 Task: Change  the formatting of the data to Which is Less than 10, In conditional formating, put the option 'Light Red Fill with Drak Red Text. 'add another formatting option Format As Table, insert the option Blue Table style Light 9 In the sheet   Promote Sales log   book
Action: Mouse moved to (170, 95)
Screenshot: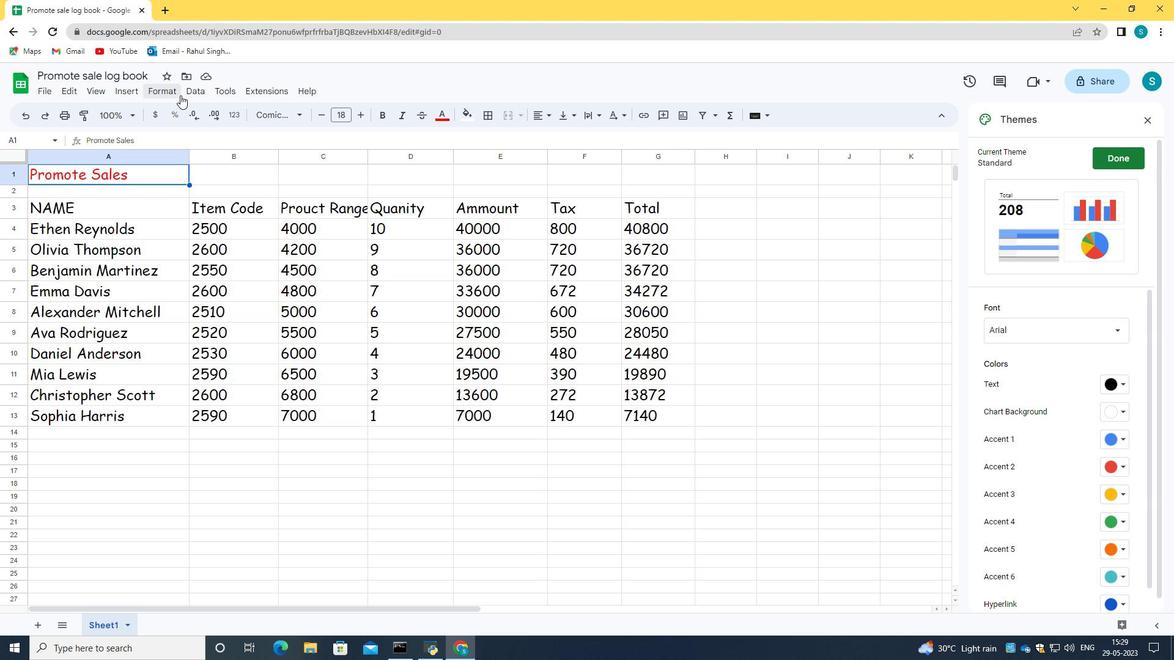 
Action: Mouse pressed left at (170, 95)
Screenshot: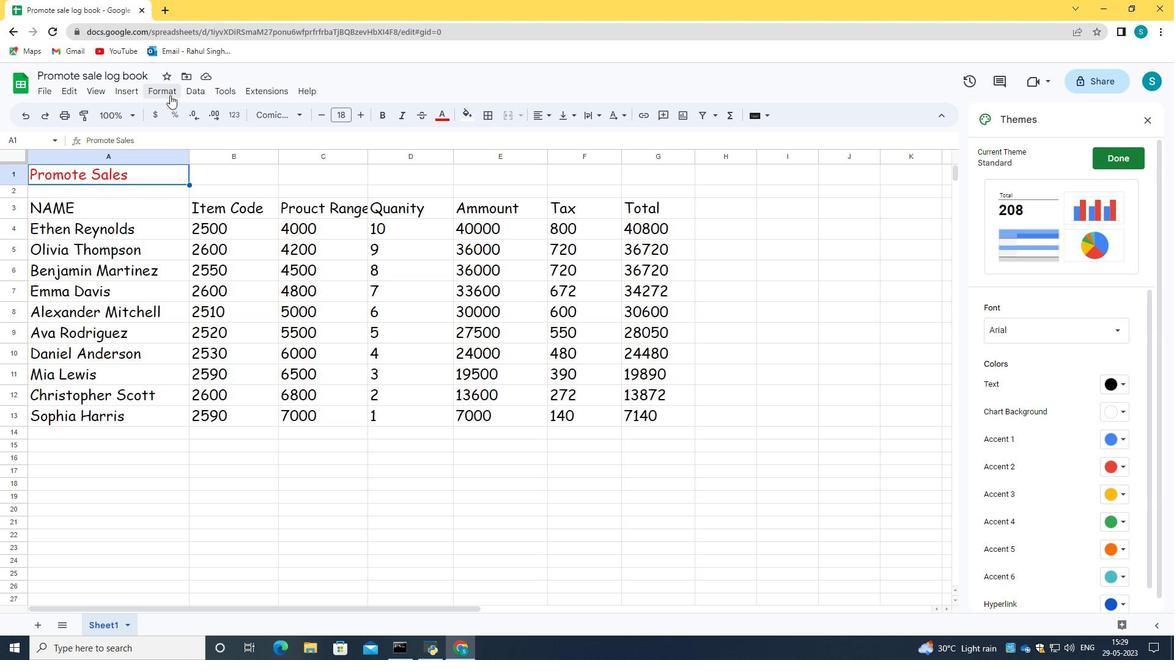 
Action: Mouse moved to (382, 136)
Screenshot: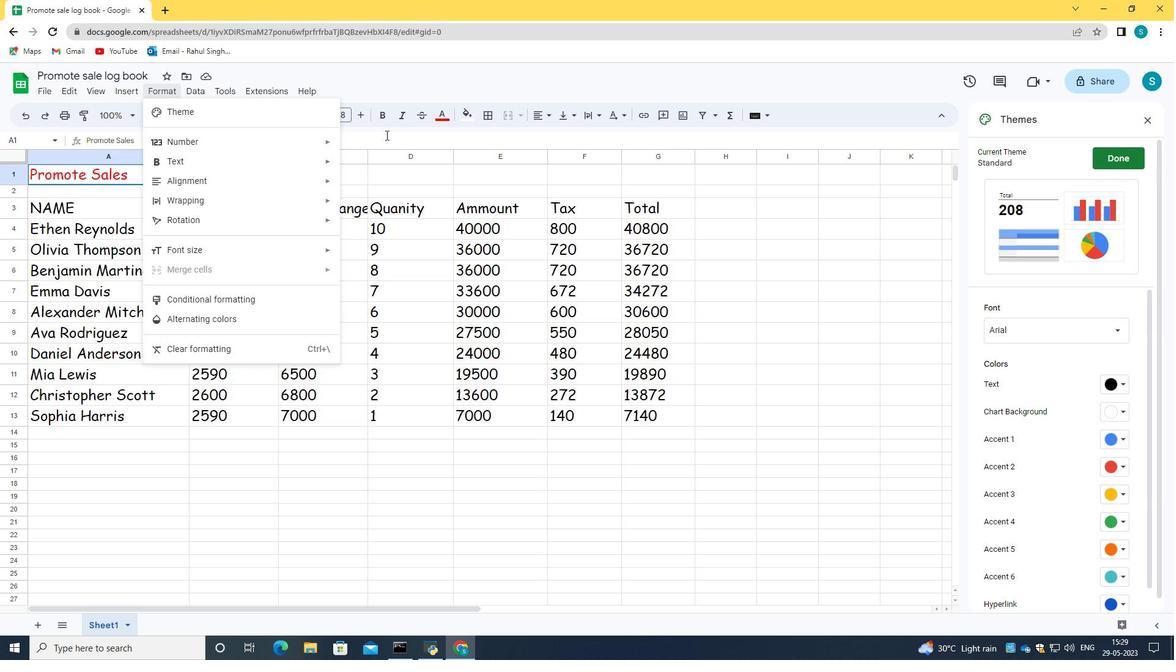 
Action: Mouse pressed left at (382, 136)
Screenshot: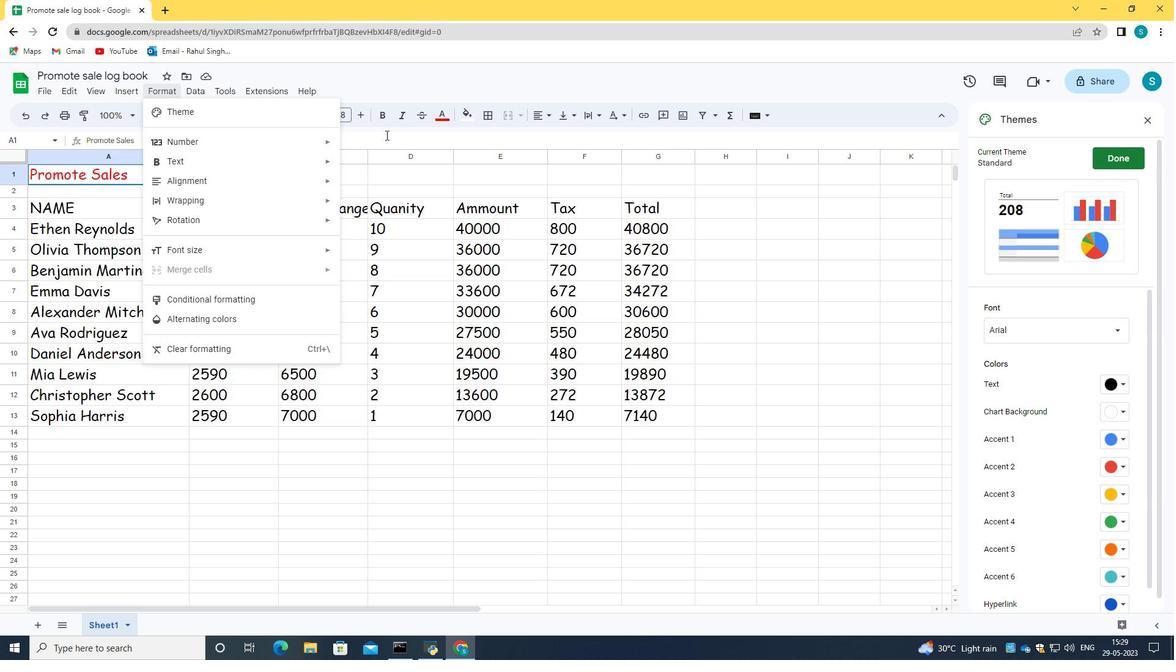 
Action: Mouse moved to (29, 171)
Screenshot: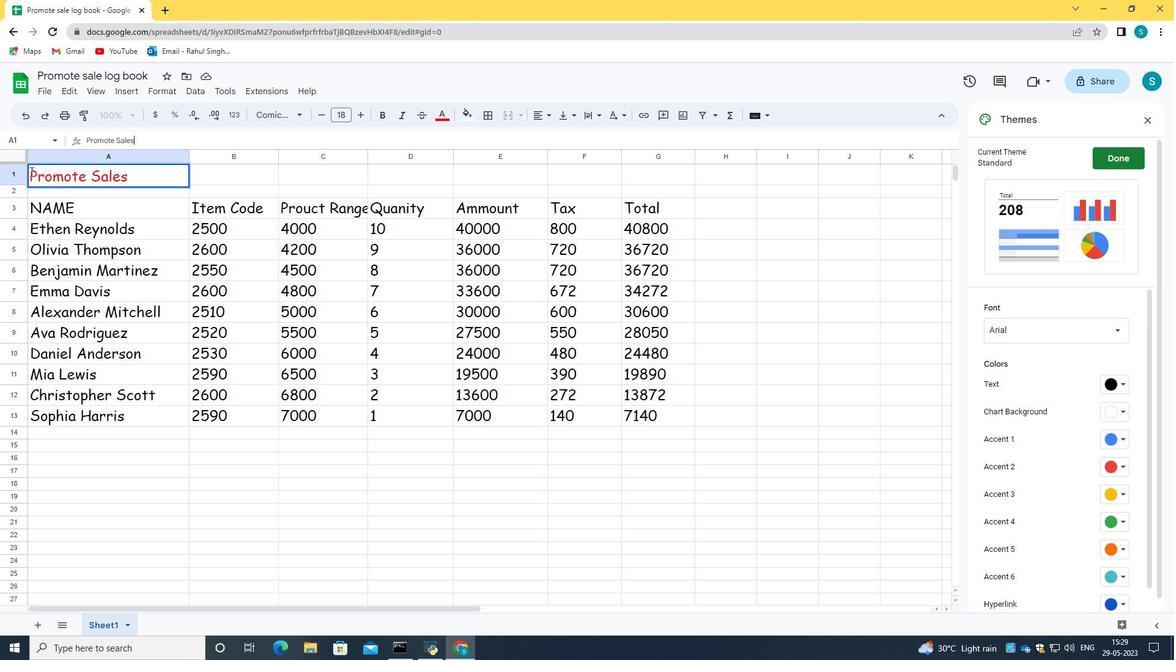 
Action: Mouse pressed left at (29, 171)
Screenshot: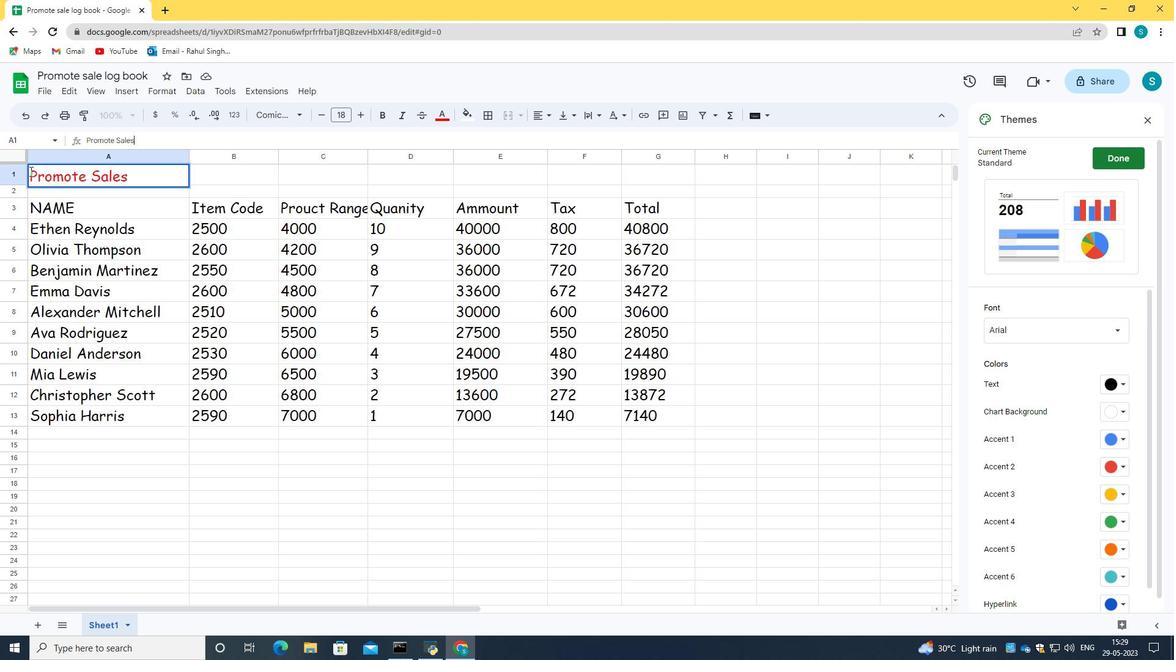
Action: Mouse moved to (85, 194)
Screenshot: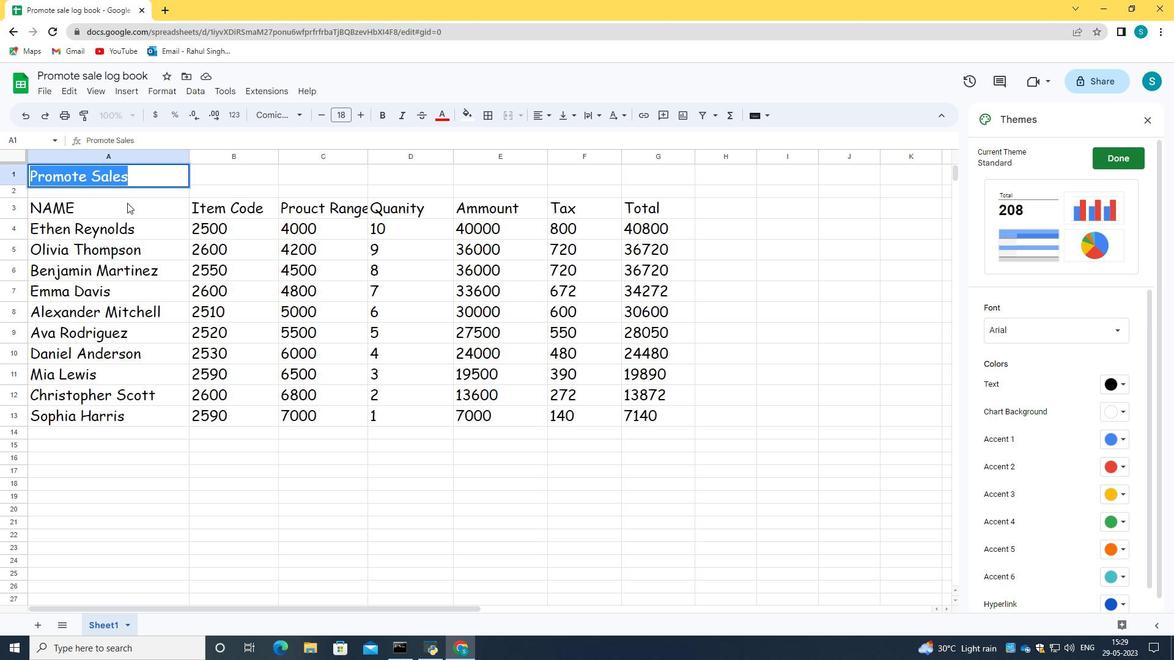 
Action: Mouse pressed left at (85, 194)
Screenshot: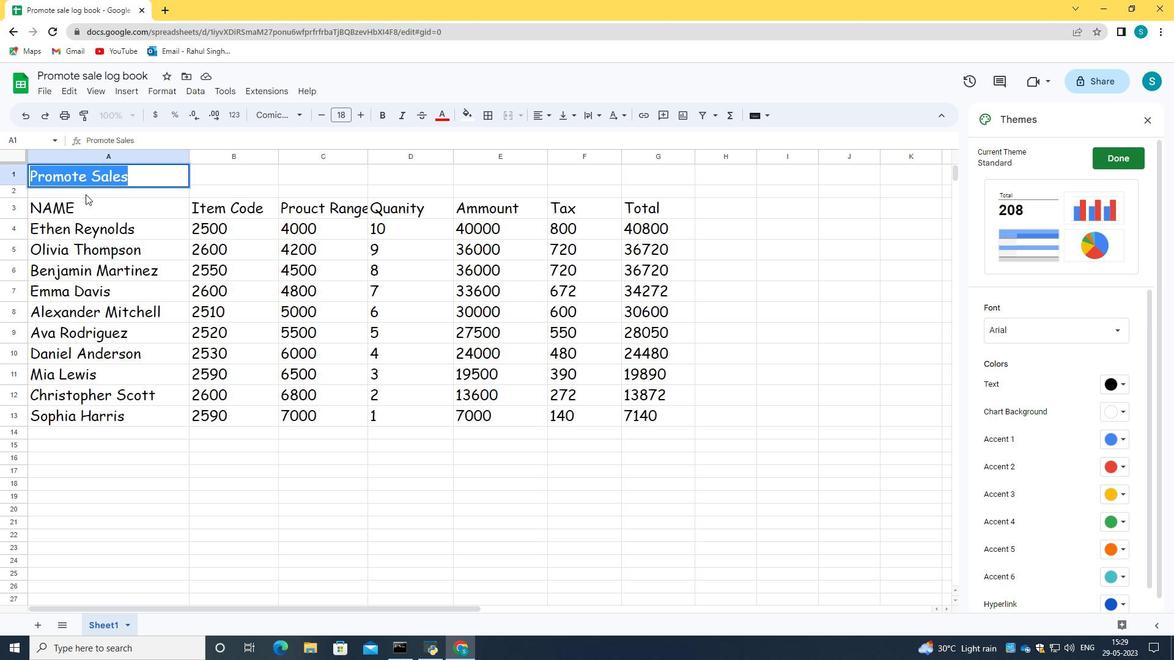 
Action: Mouse moved to (33, 180)
Screenshot: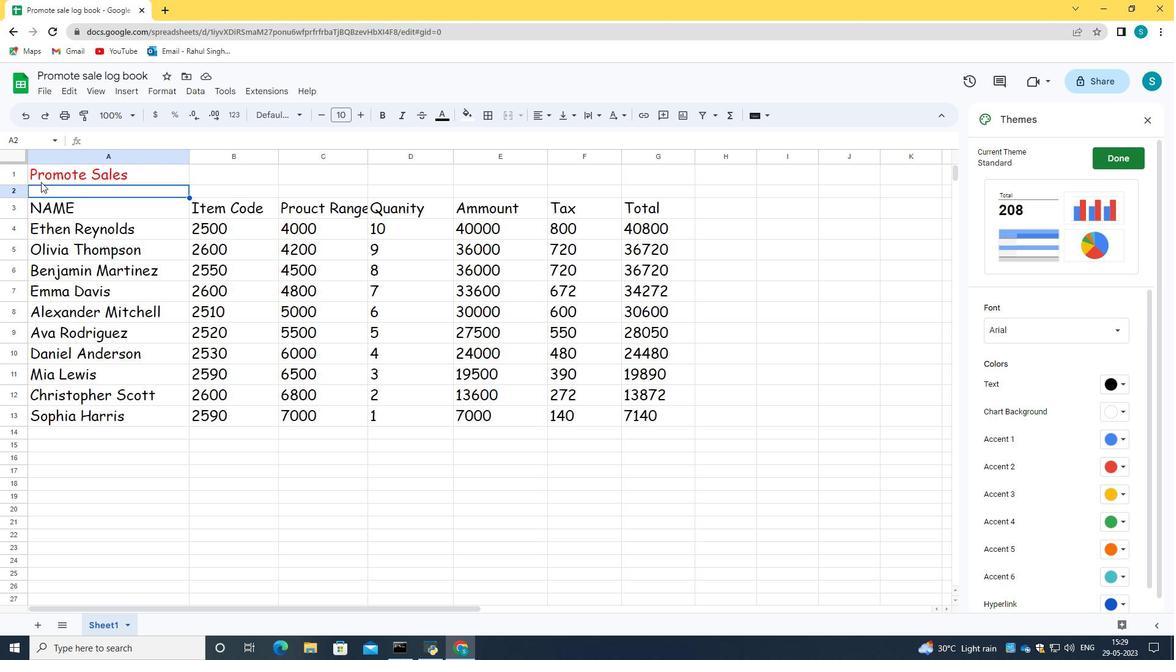 
Action: Mouse pressed left at (33, 180)
Screenshot: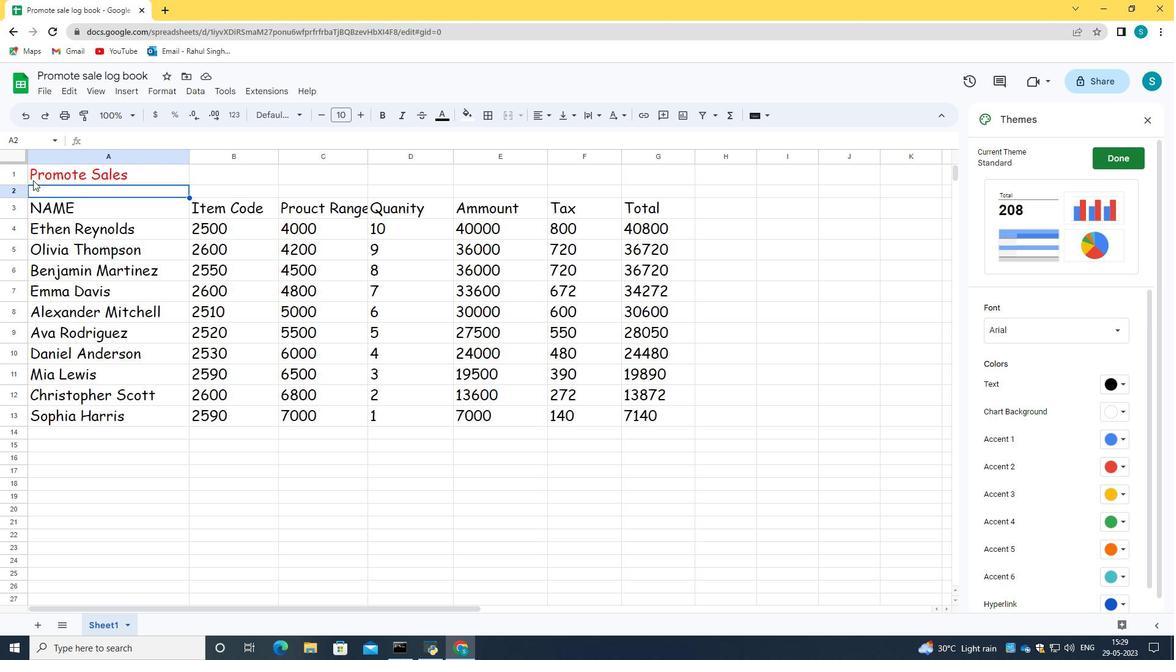 
Action: Mouse moved to (159, 91)
Screenshot: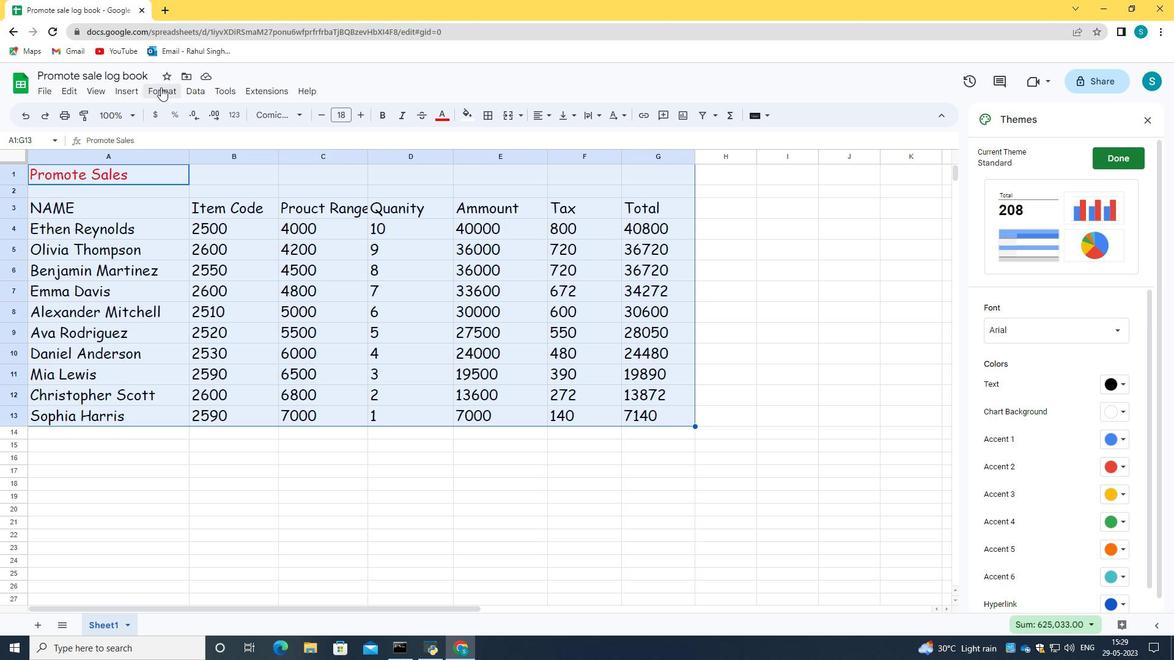 
Action: Mouse pressed left at (159, 91)
Screenshot: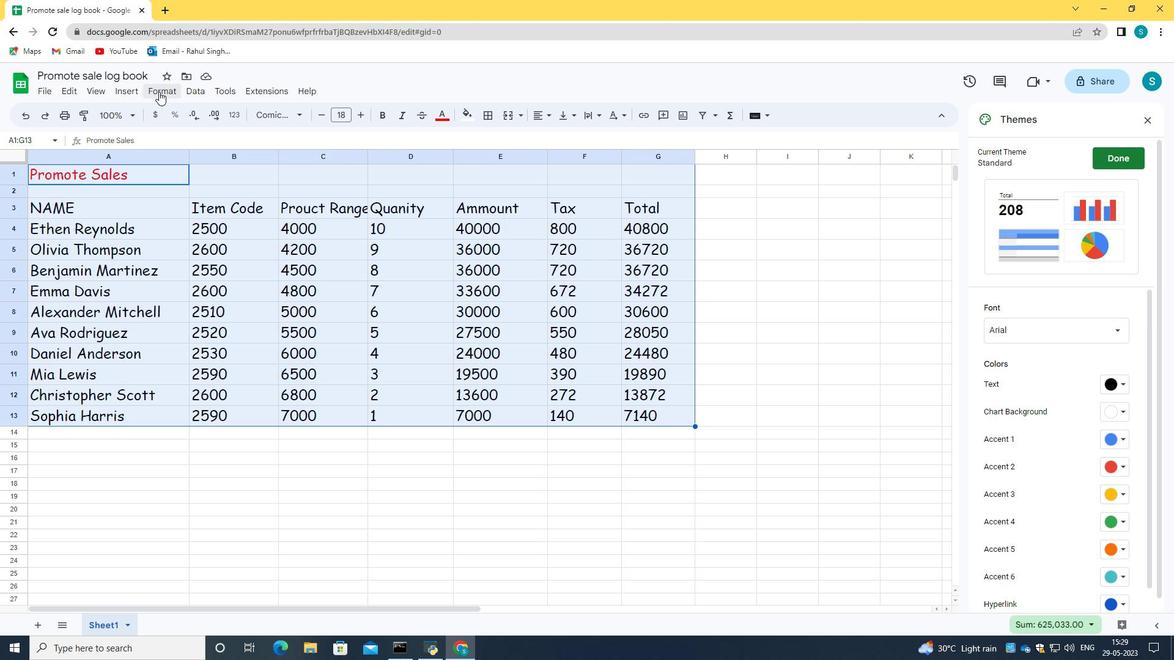 
Action: Mouse moved to (229, 302)
Screenshot: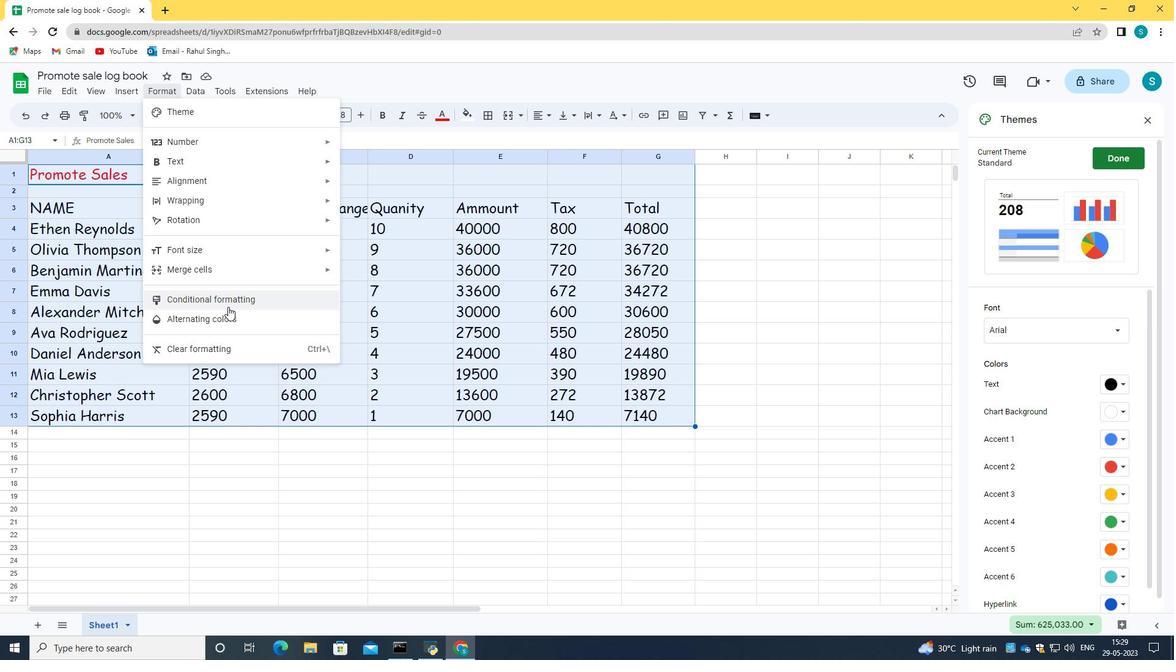 
Action: Mouse pressed left at (229, 302)
Screenshot: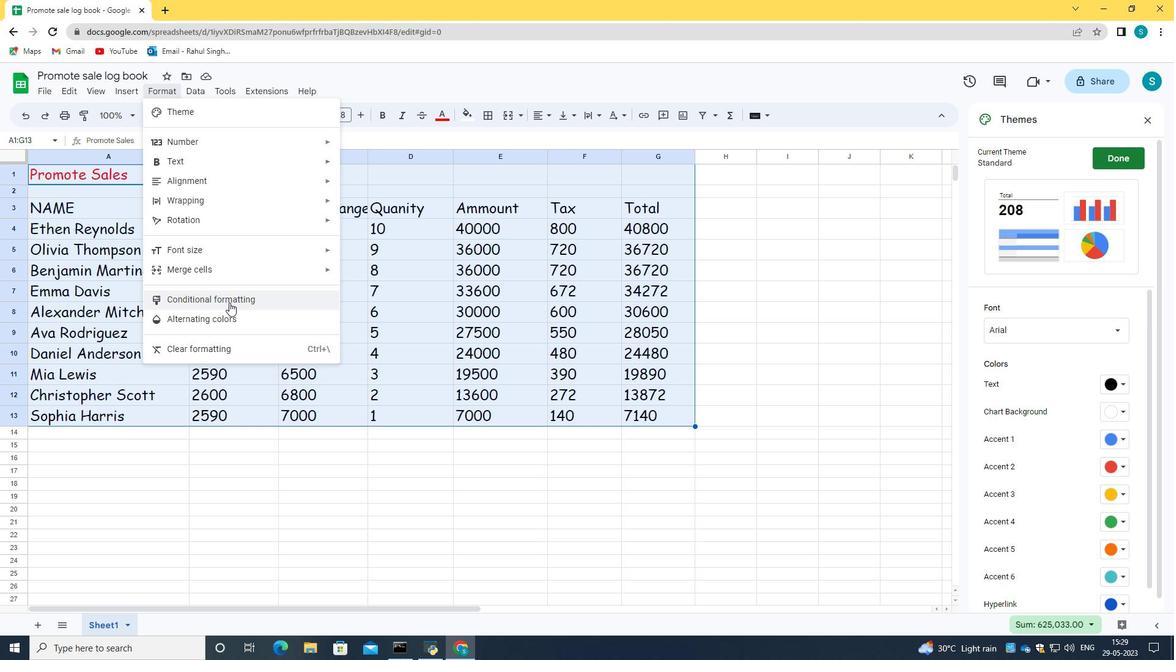 
Action: Mouse moved to (1090, 352)
Screenshot: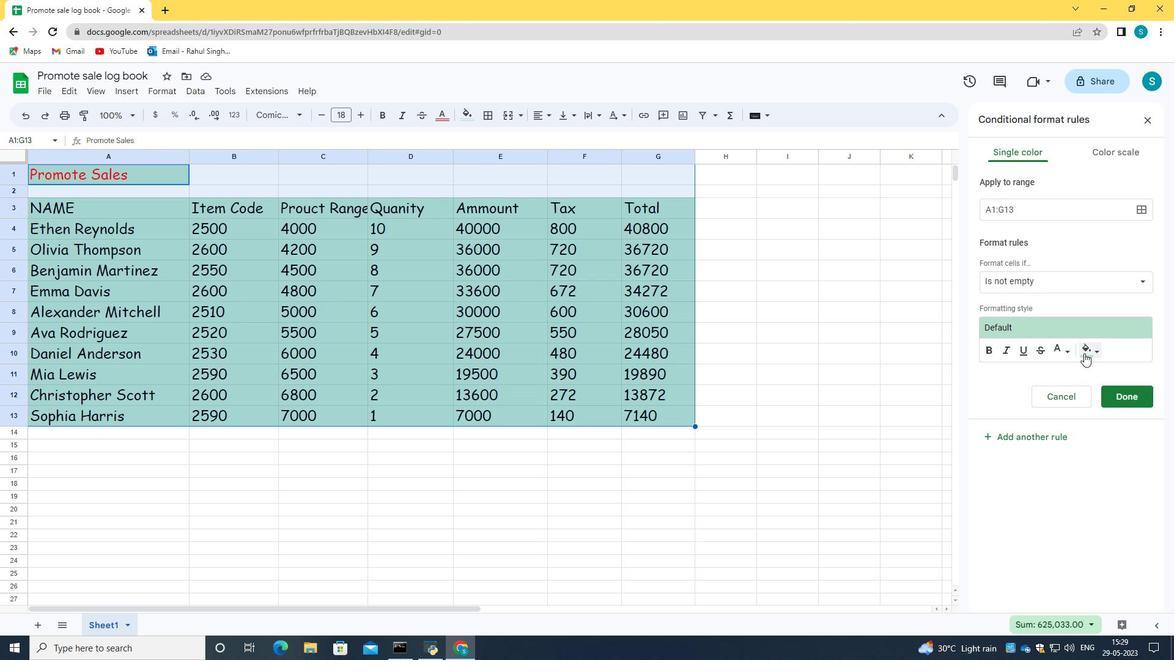 
Action: Mouse pressed left at (1090, 352)
Screenshot: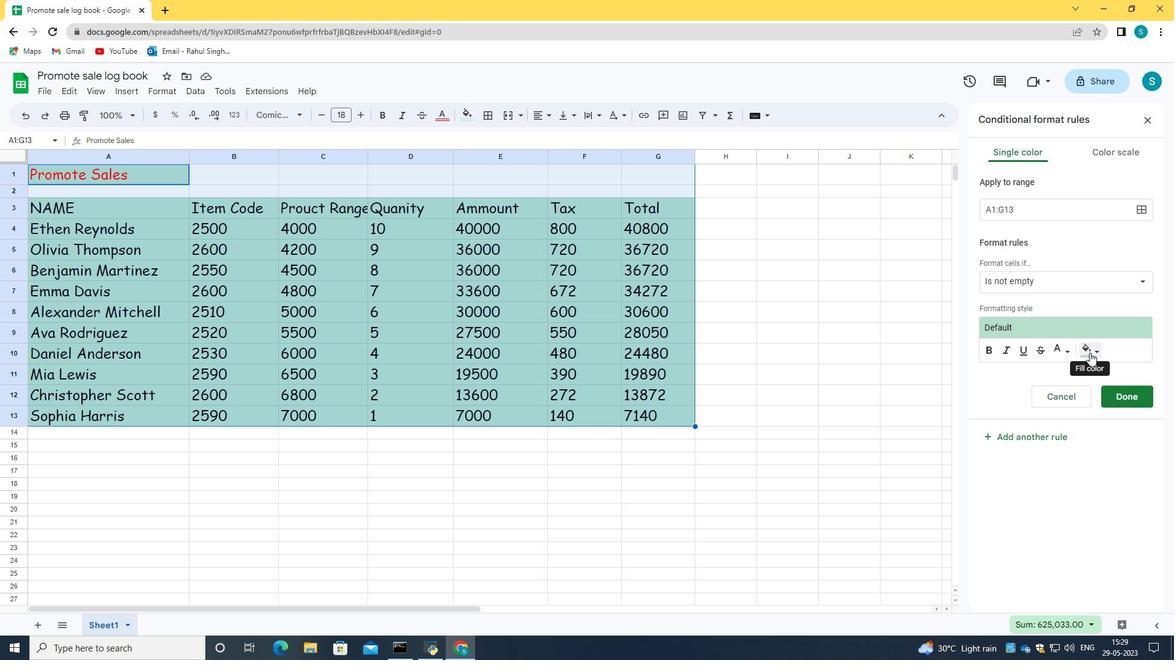 
Action: Mouse moved to (980, 408)
Screenshot: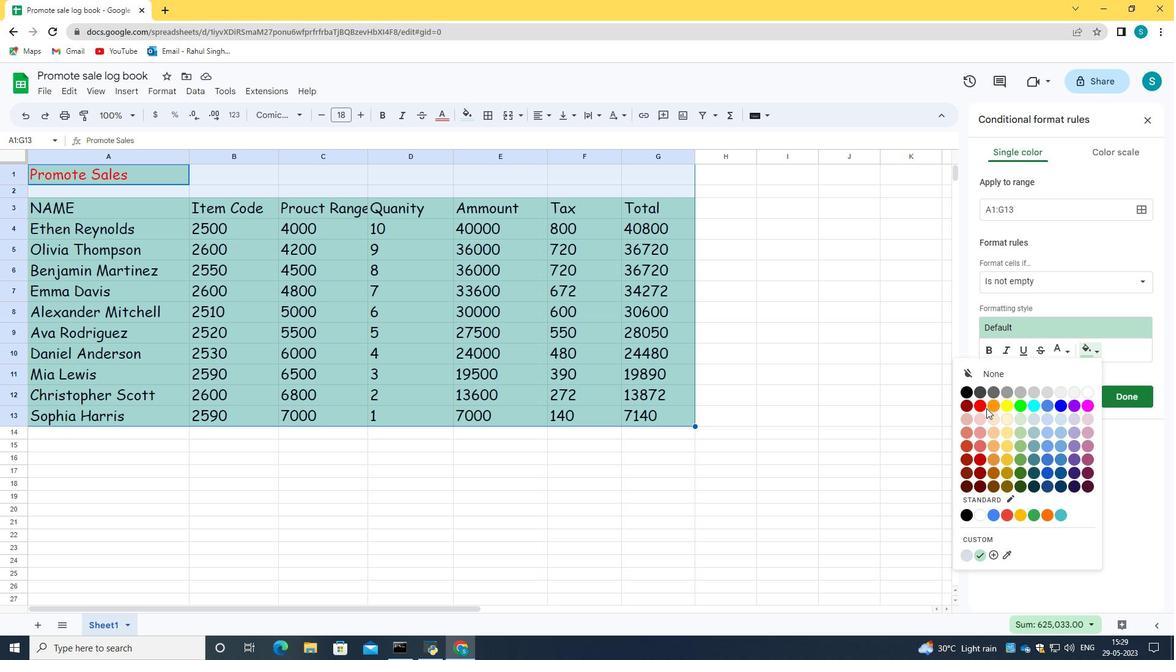 
Action: Mouse pressed left at (980, 408)
Screenshot: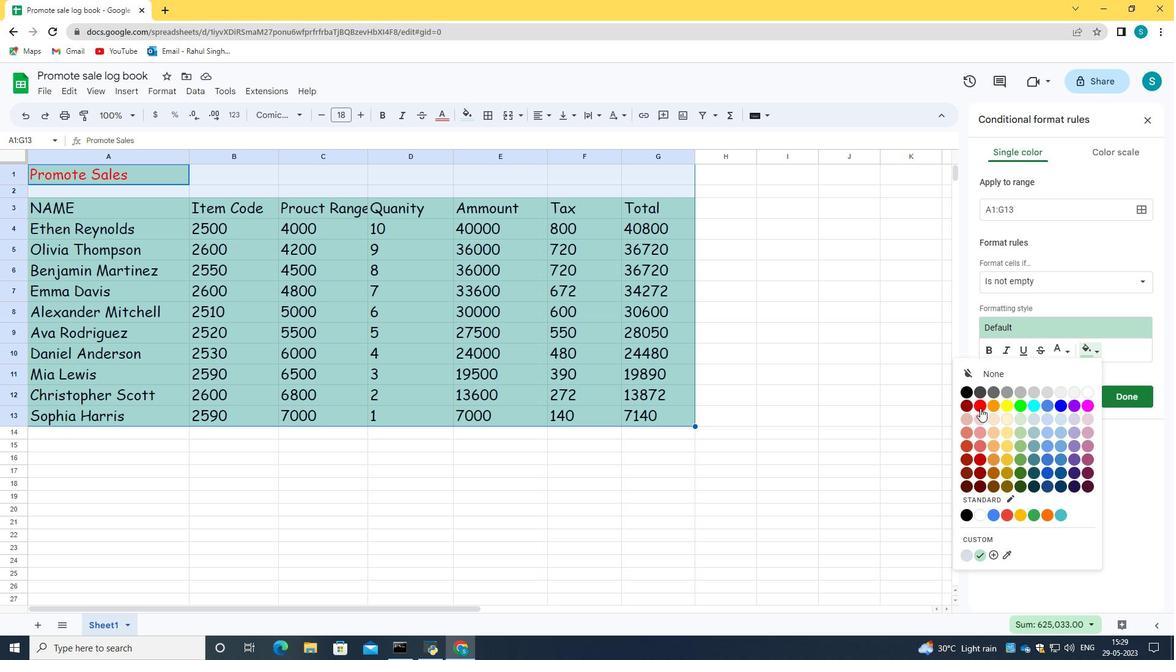
Action: Mouse moved to (1039, 277)
Screenshot: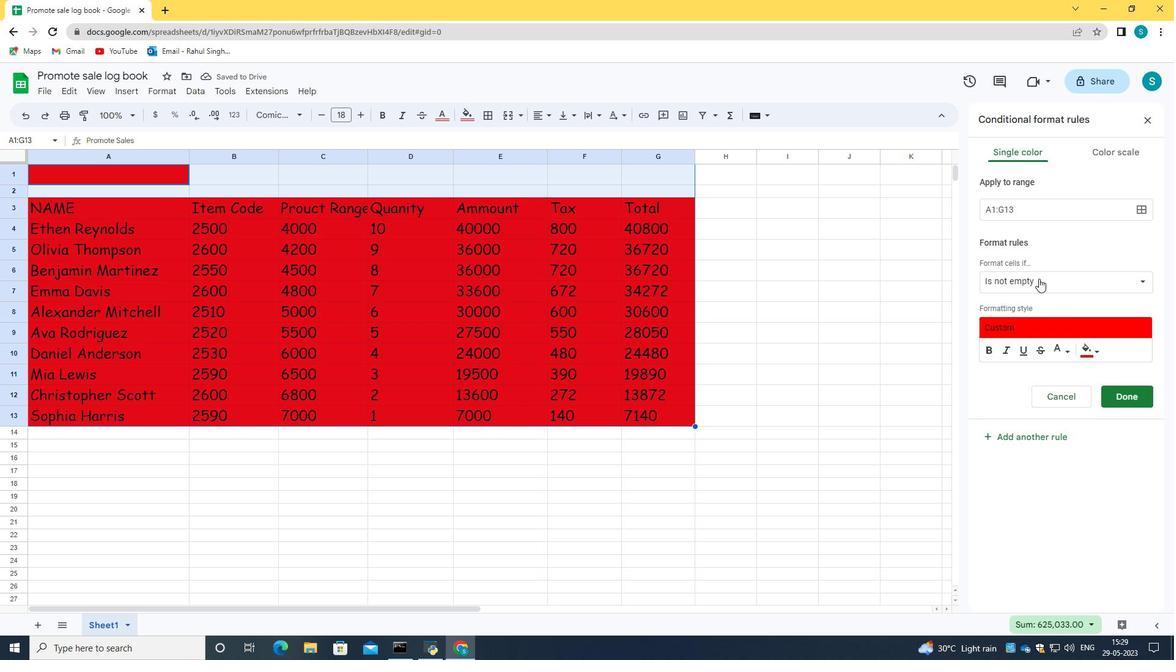 
Action: Mouse pressed left at (1039, 277)
Screenshot: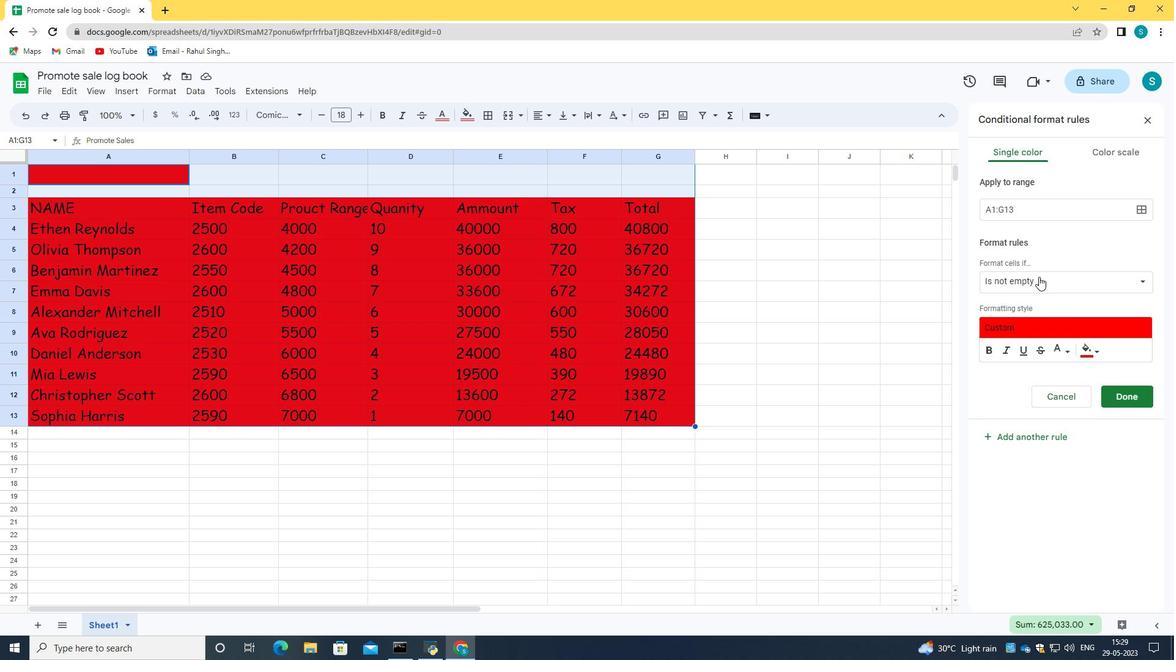 
Action: Mouse moved to (1034, 517)
Screenshot: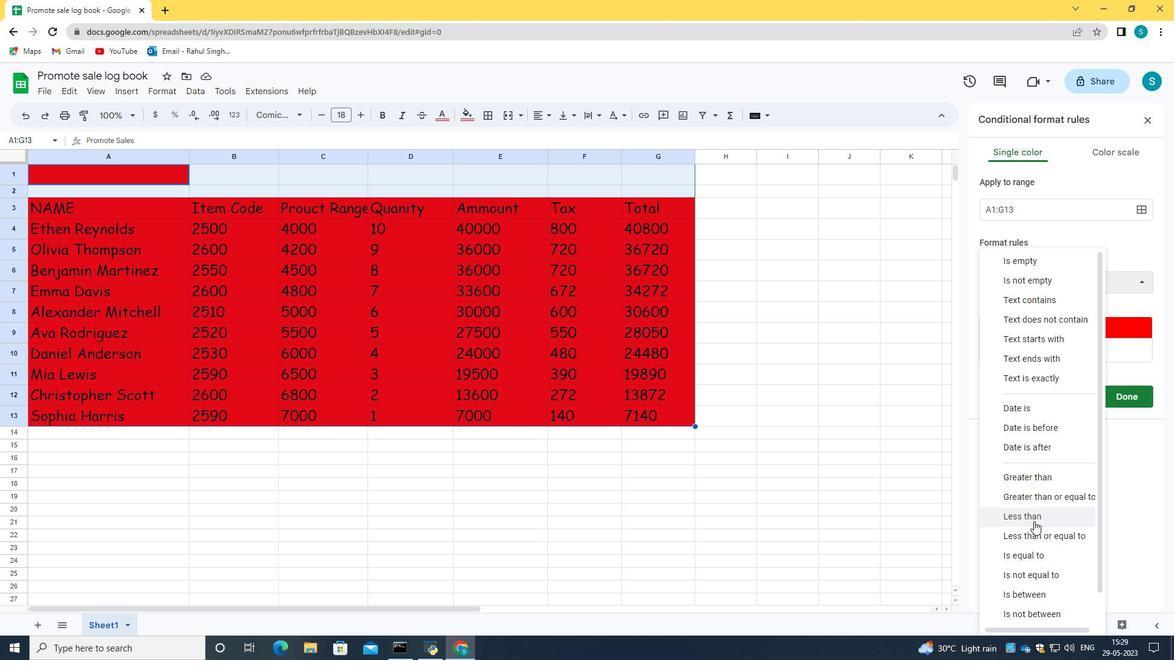 
Action: Mouse pressed left at (1034, 517)
Screenshot: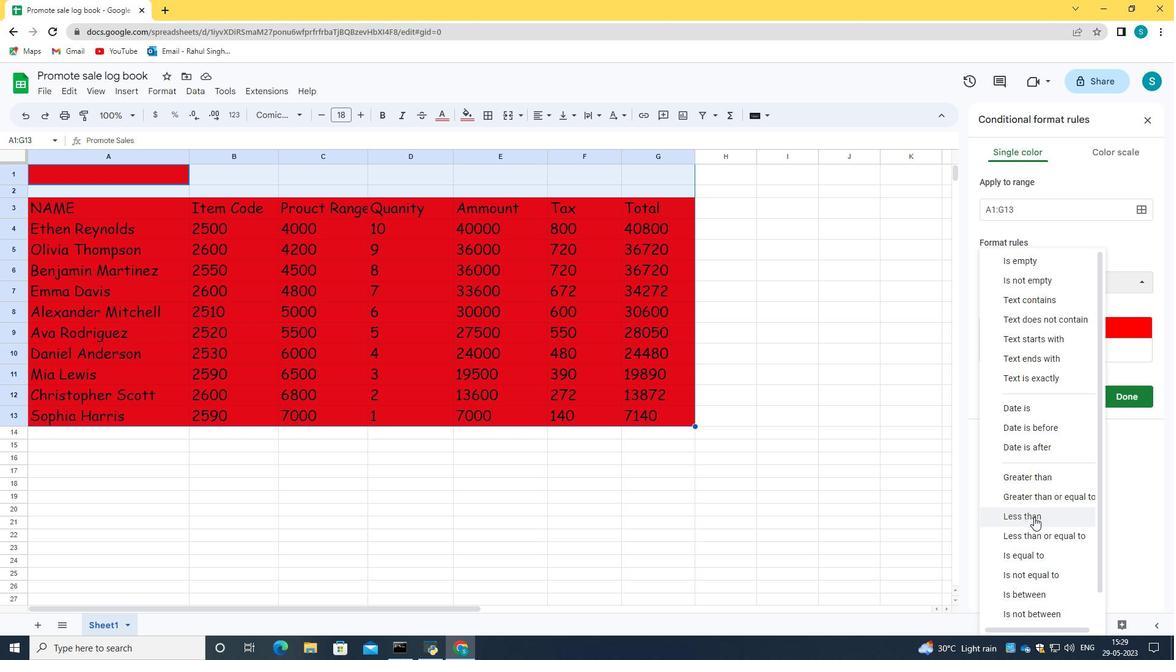 
Action: Mouse moved to (991, 307)
Screenshot: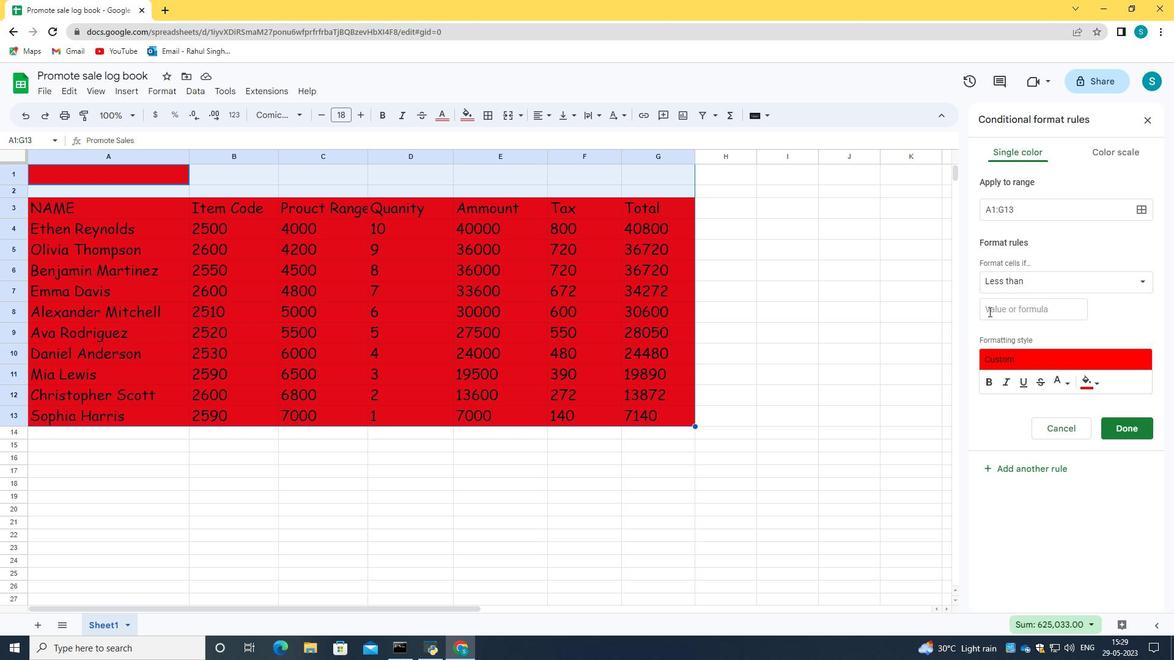 
Action: Mouse pressed left at (991, 307)
Screenshot: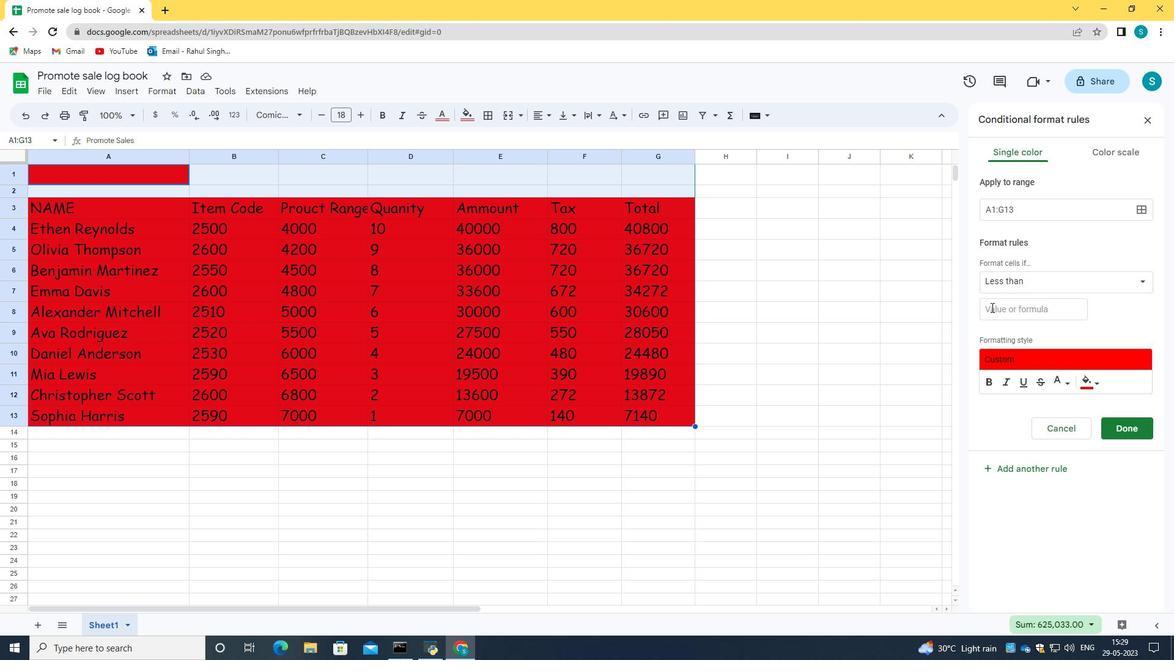 
Action: Key pressed 10
Screenshot: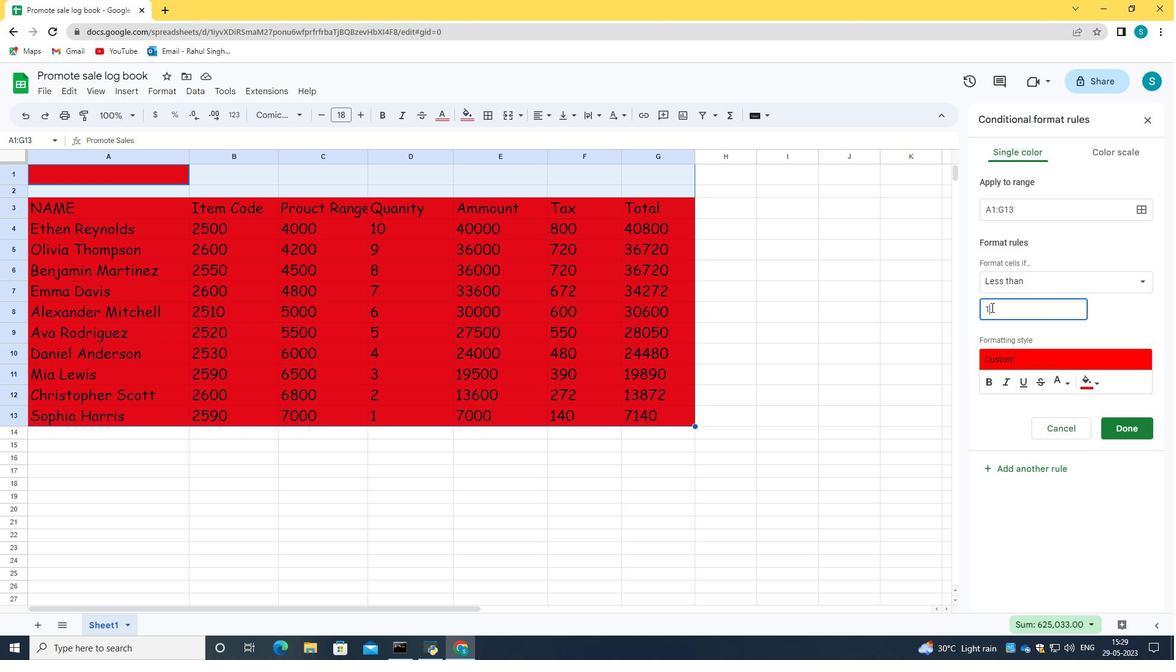 
Action: Mouse moved to (1093, 383)
Screenshot: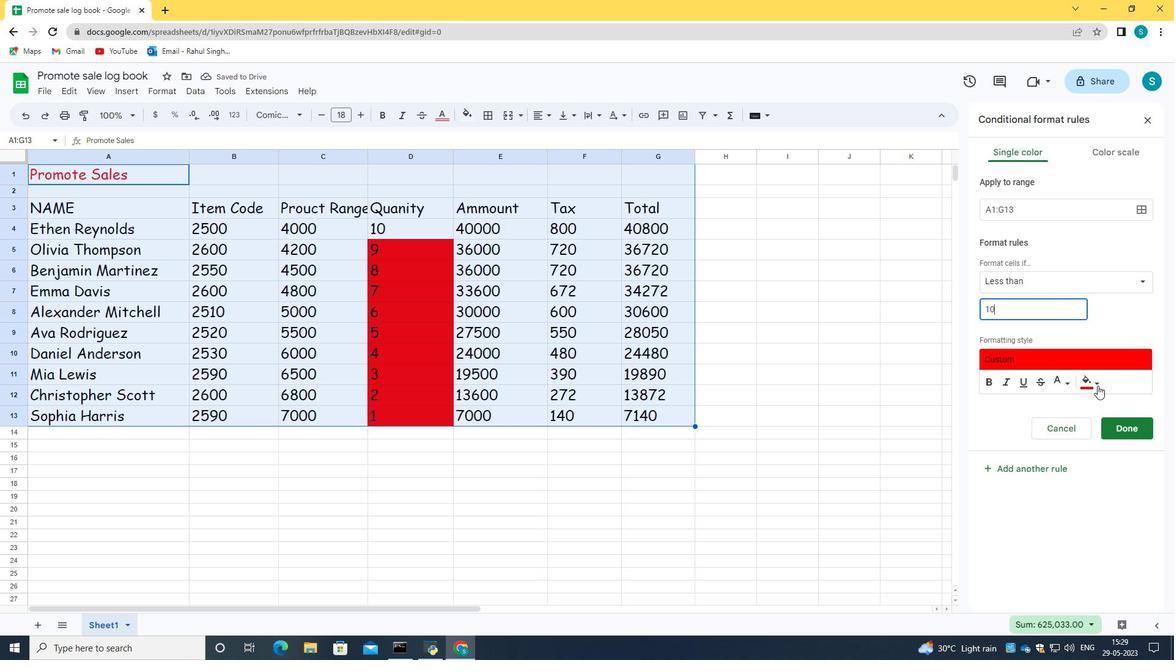 
Action: Mouse pressed left at (1093, 383)
Screenshot: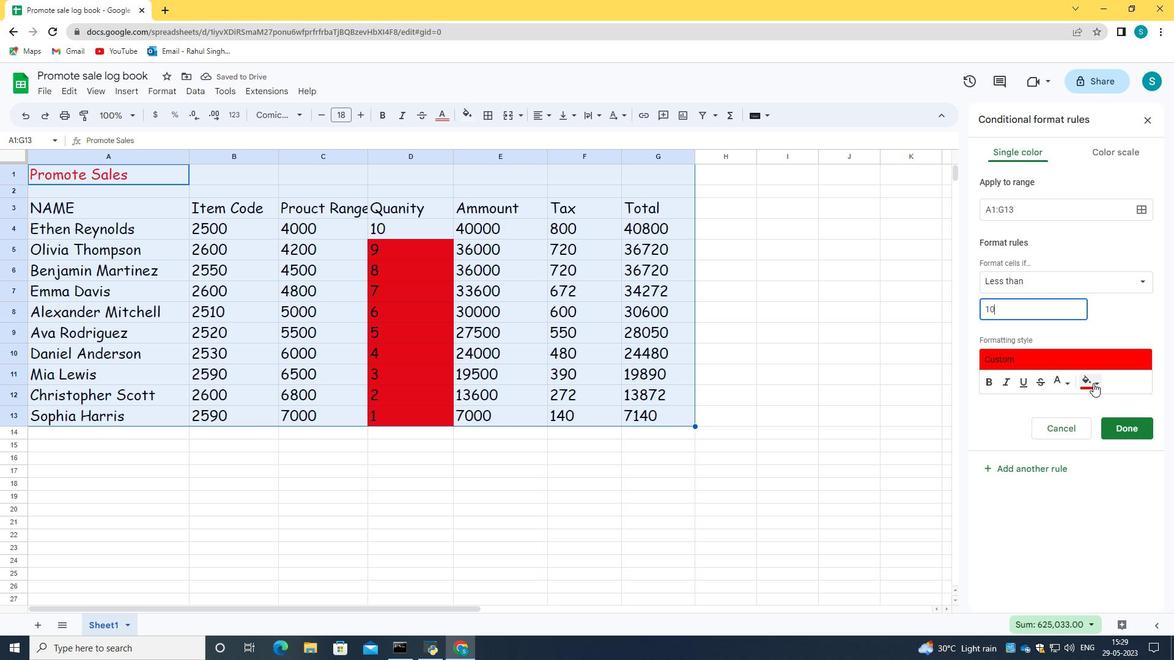 
Action: Mouse moved to (973, 434)
Screenshot: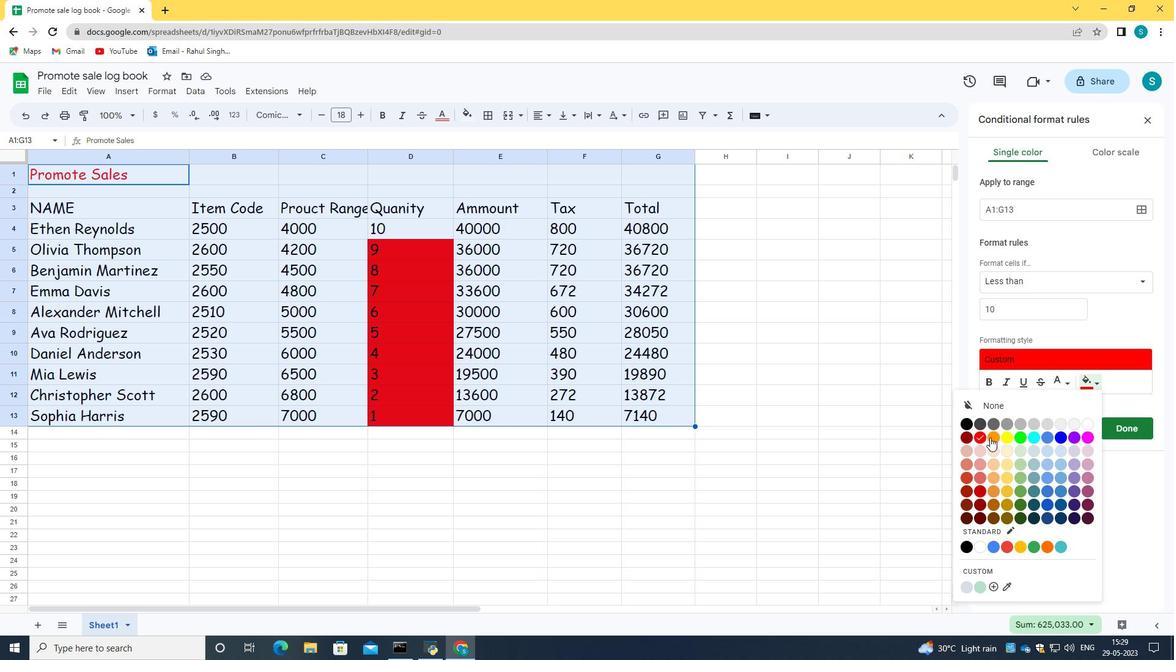 
Action: Mouse pressed left at (973, 434)
Screenshot: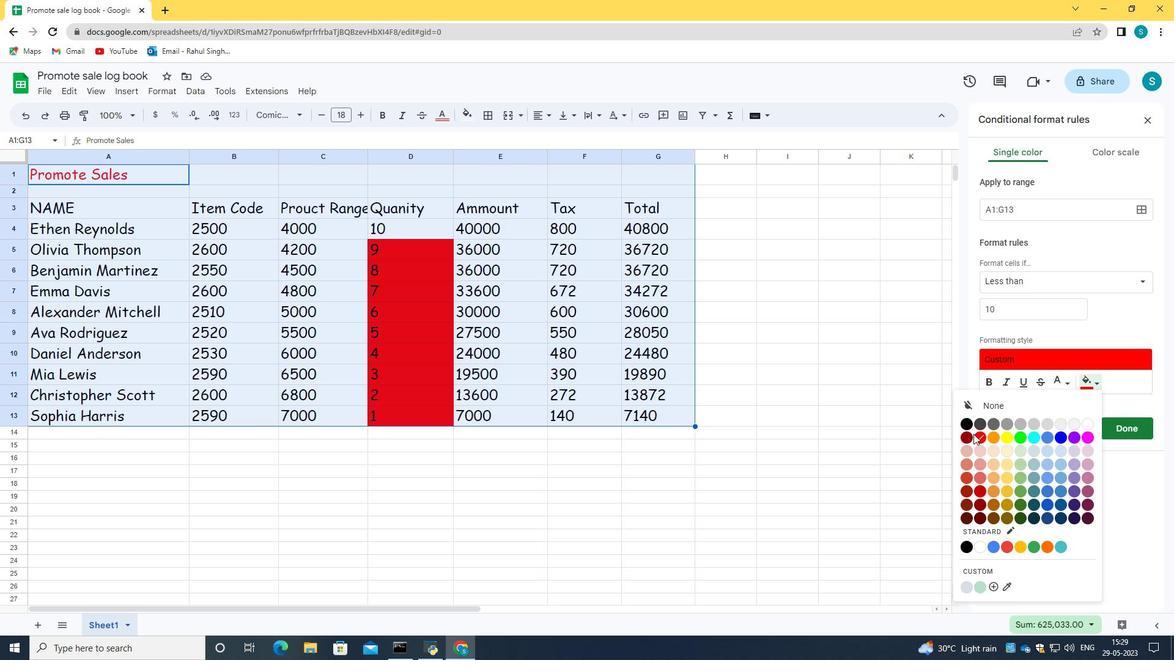 
Action: Mouse moved to (474, 540)
Screenshot: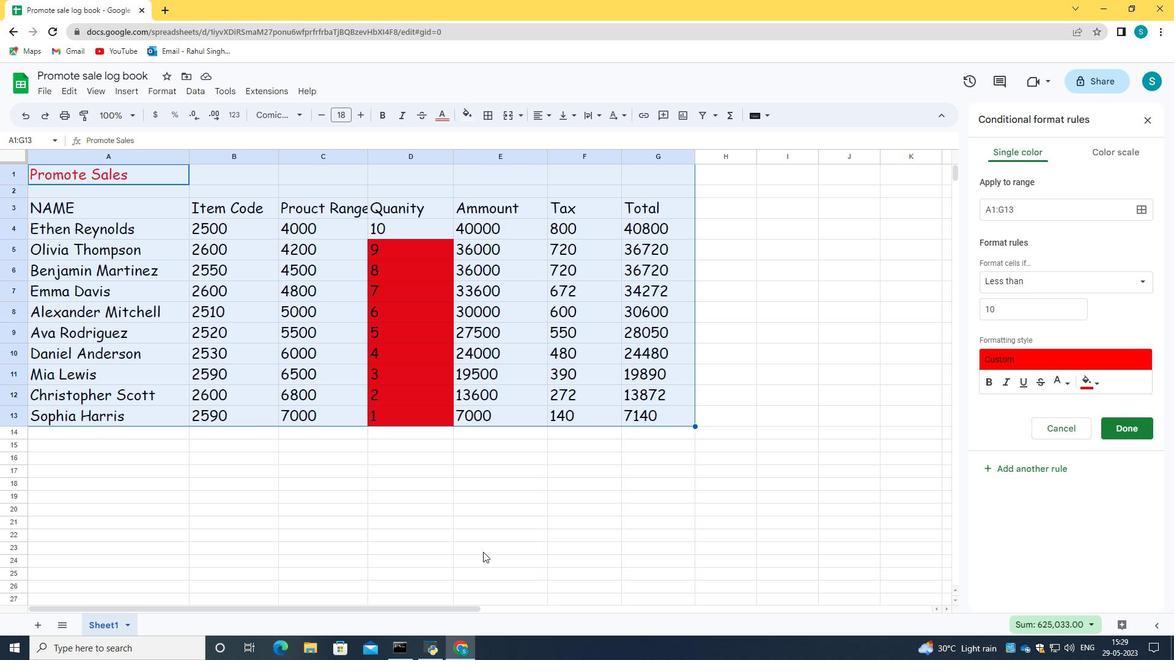 
Action: Mouse pressed left at (474, 540)
Screenshot: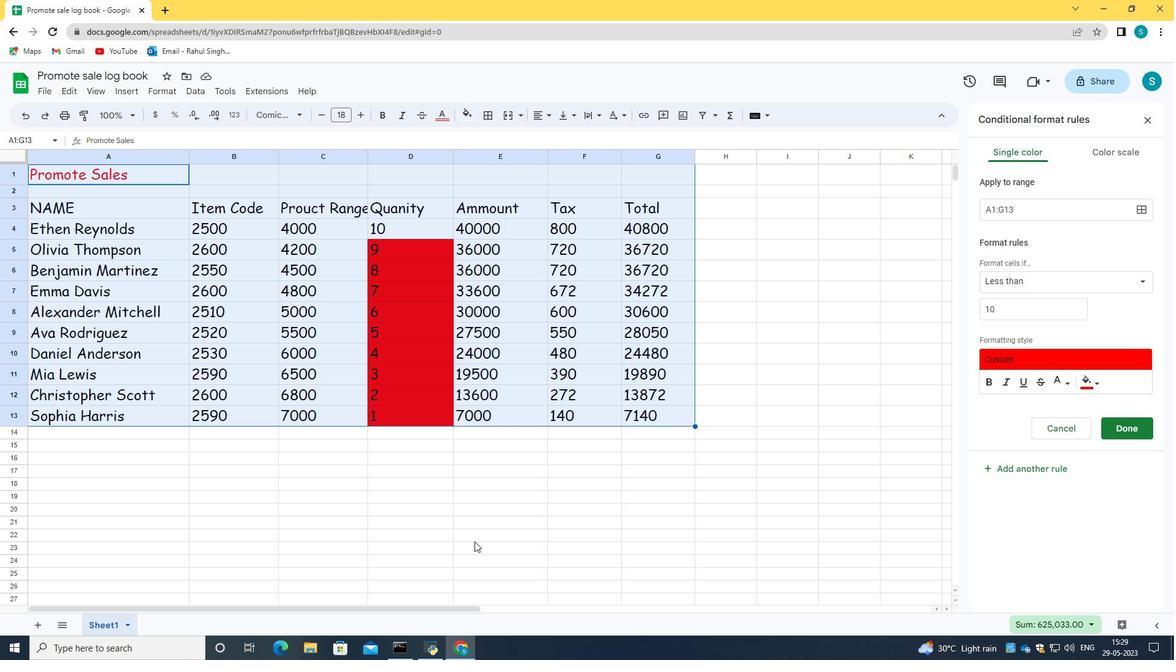 
Action: Mouse moved to (410, 231)
Screenshot: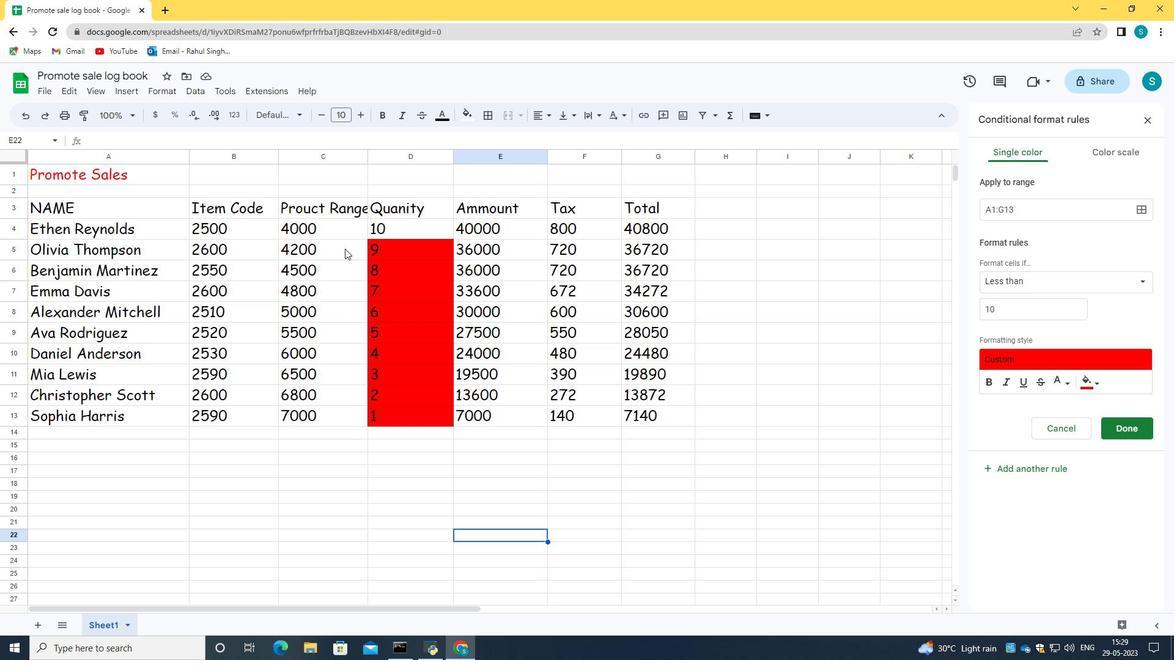 
Action: Mouse pressed left at (410, 231)
Screenshot: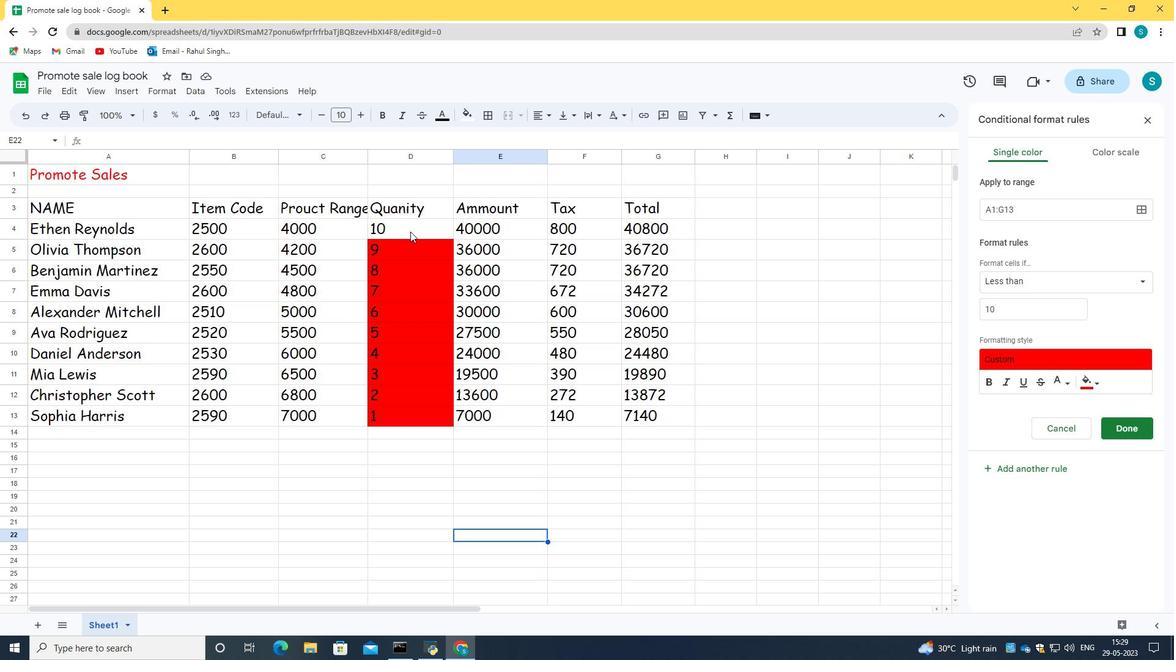 
Action: Mouse moved to (1147, 434)
Screenshot: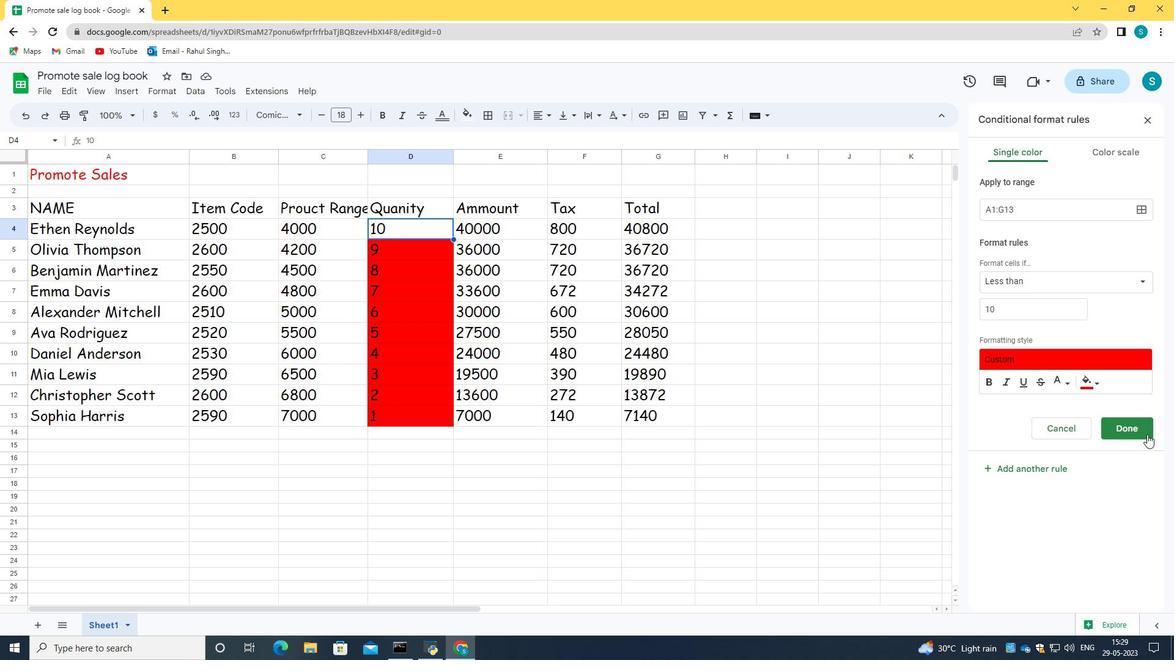 
Action: Mouse pressed left at (1147, 434)
Screenshot: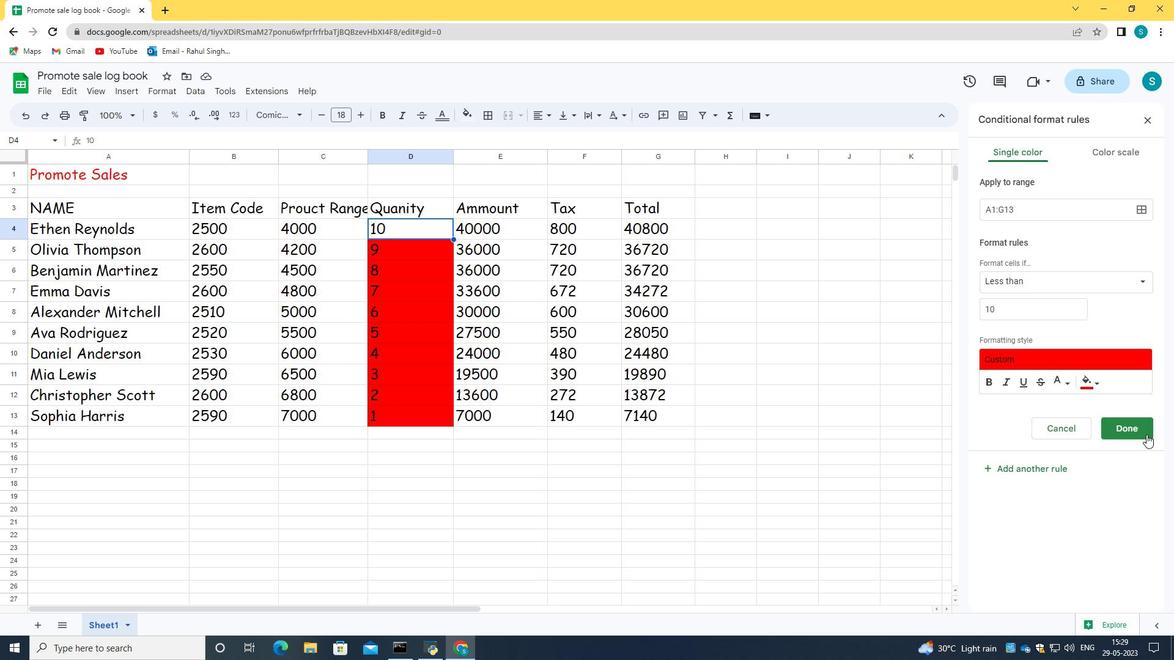 
Action: Mouse moved to (33, 173)
Screenshot: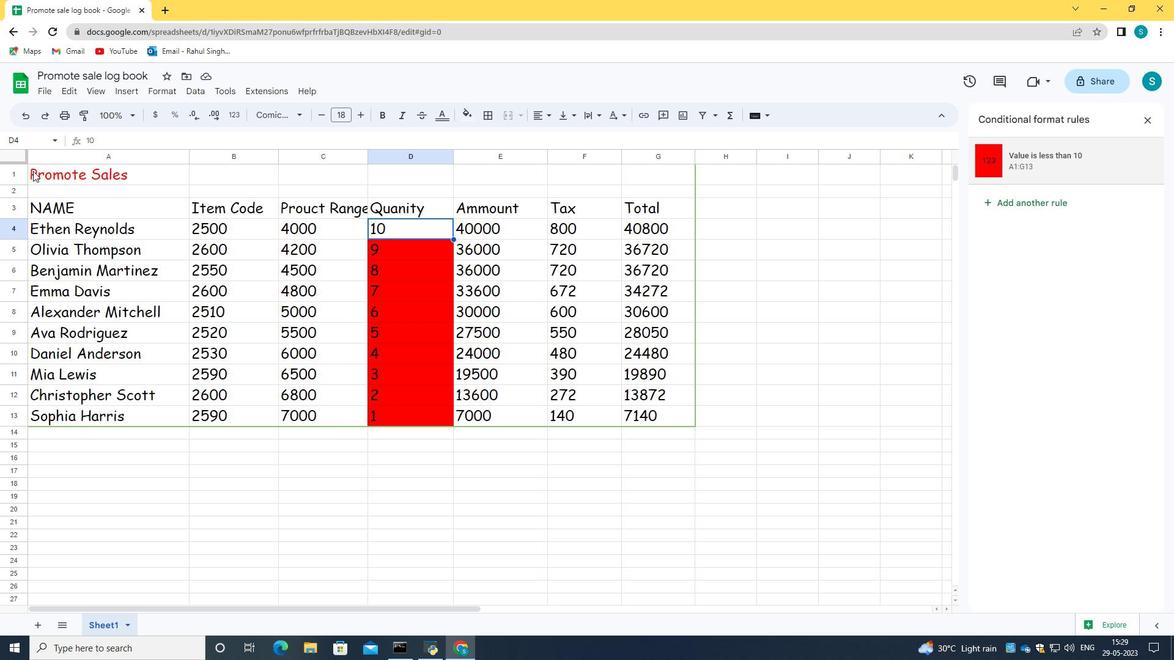 
Action: Mouse pressed left at (33, 173)
Screenshot: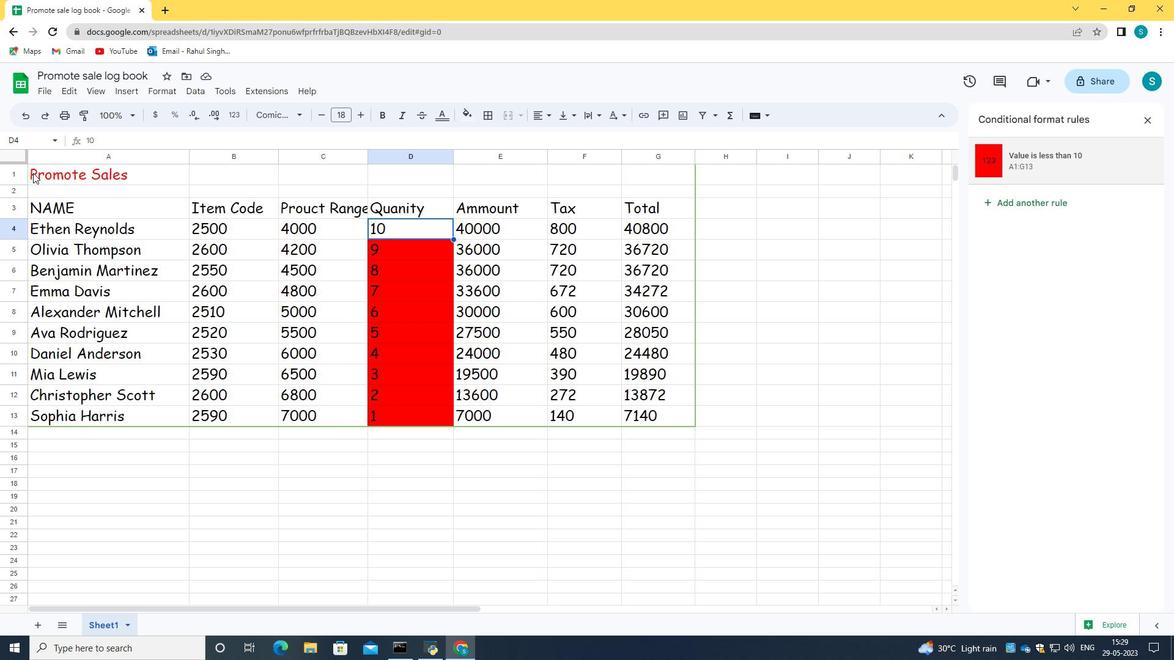 
Action: Mouse moved to (1039, 207)
Screenshot: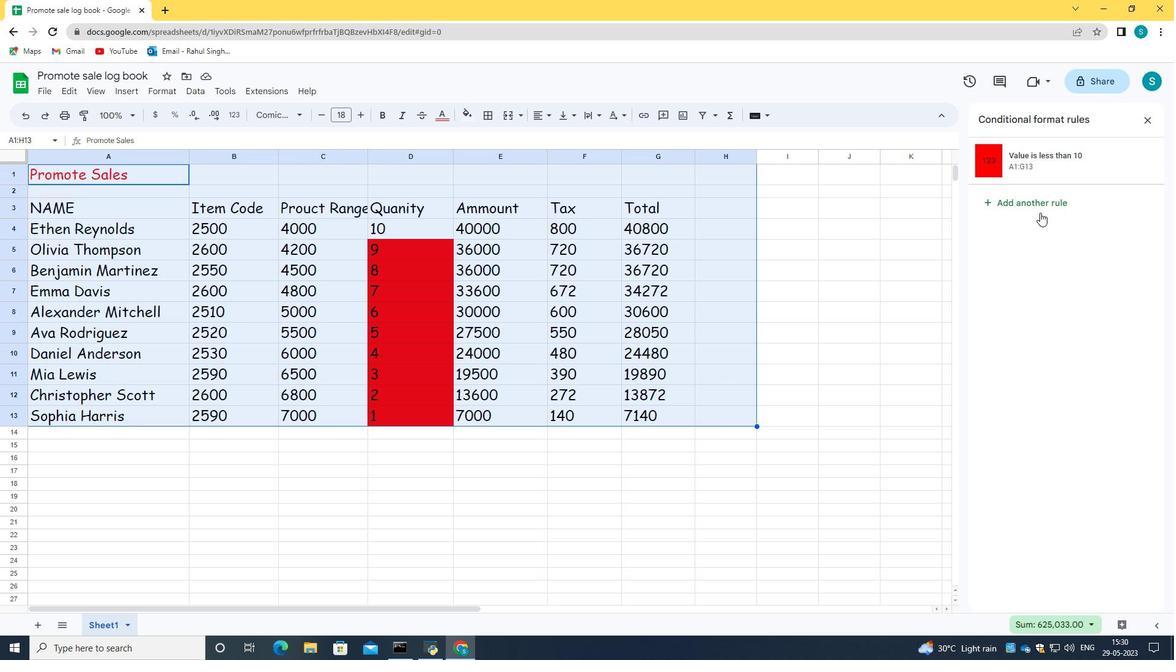 
Action: Mouse pressed left at (1039, 207)
Screenshot: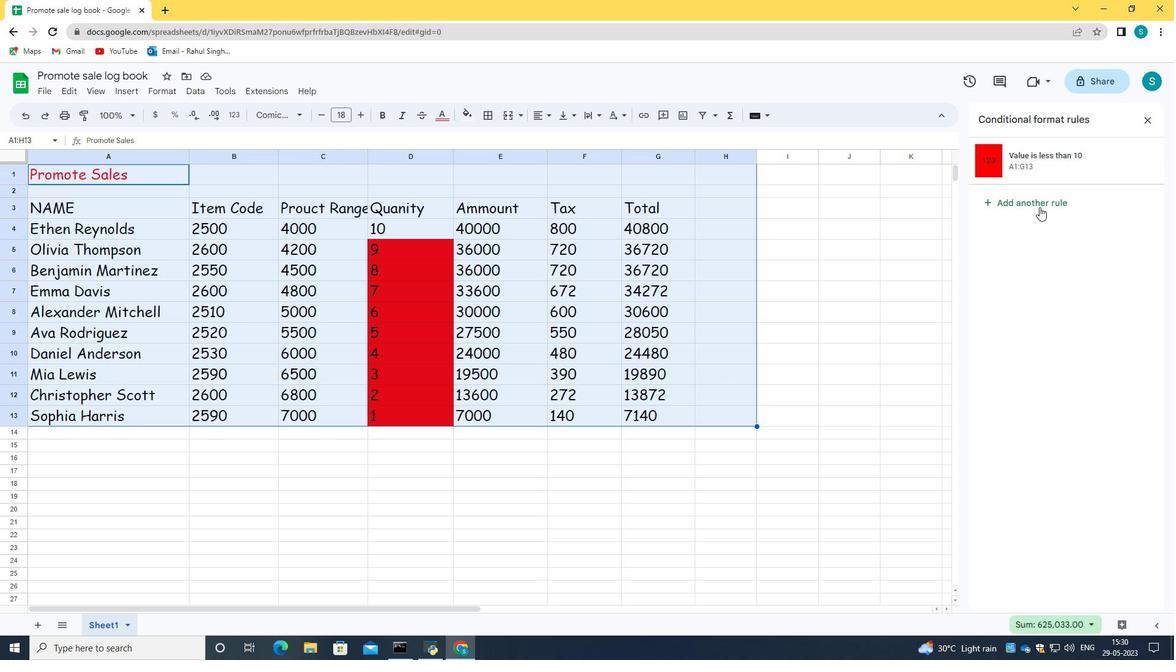 
Action: Mouse moved to (1145, 215)
Screenshot: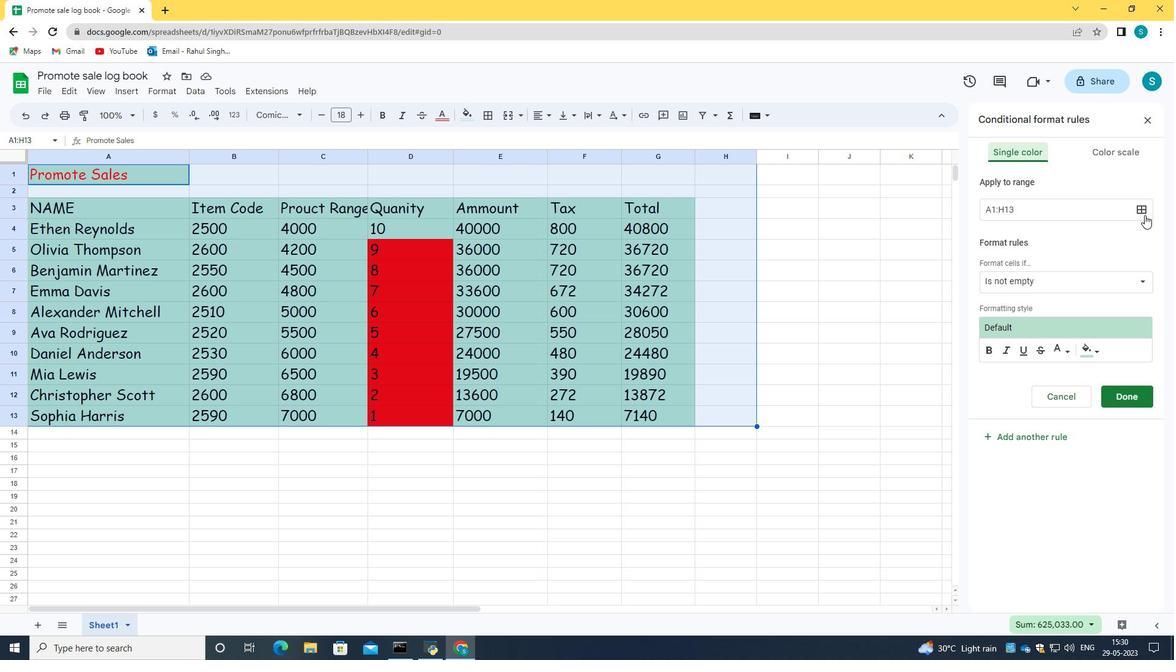 
Action: Mouse pressed left at (1145, 215)
Screenshot: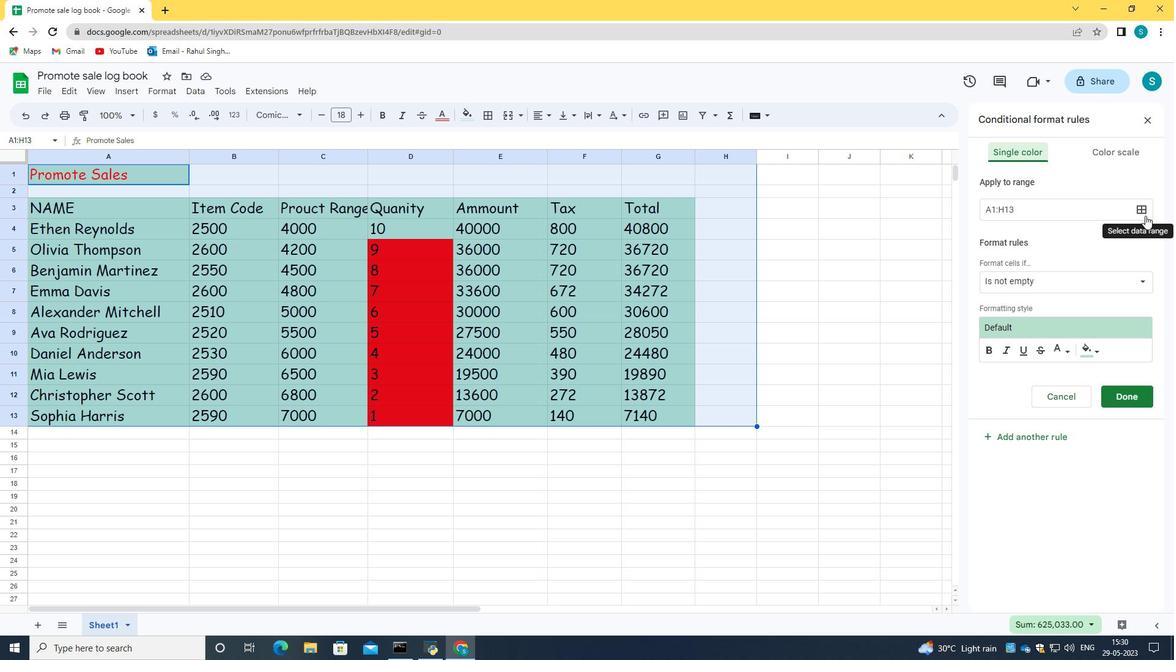 
Action: Mouse moved to (675, 290)
Screenshot: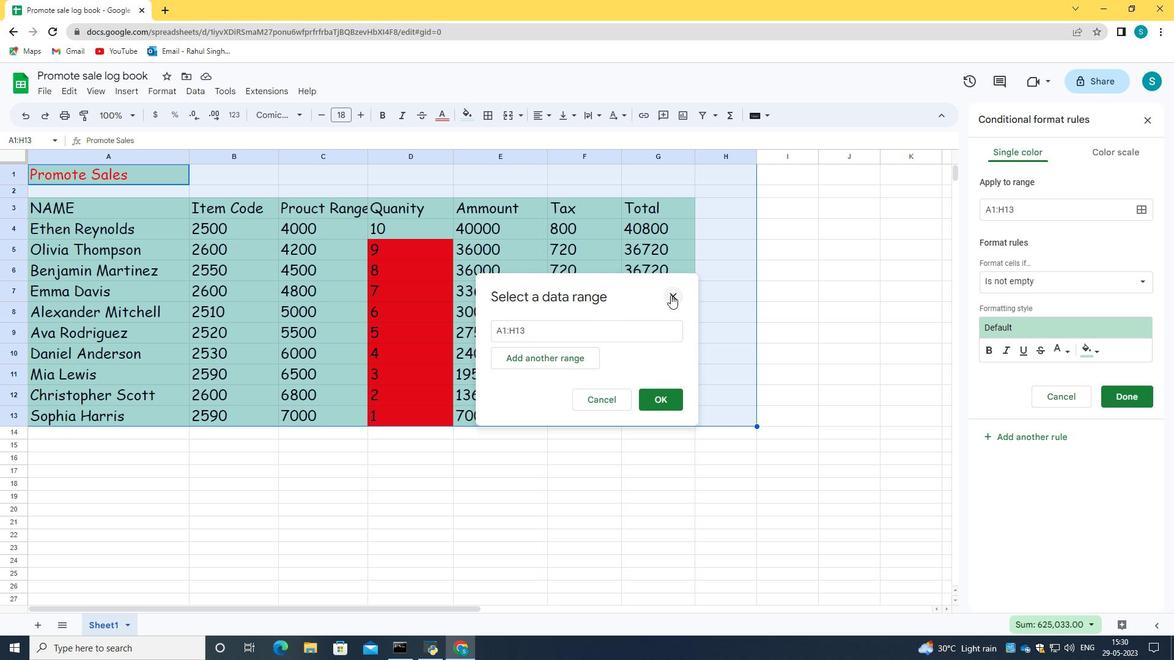 
Action: Mouse pressed left at (675, 290)
Screenshot: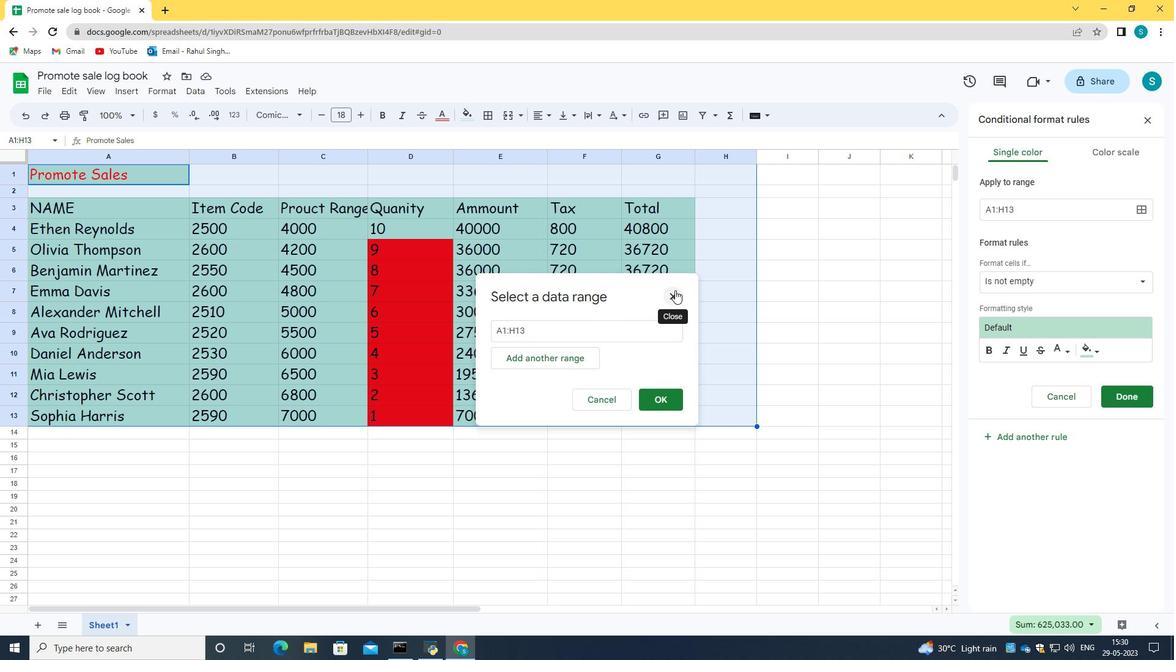 
Action: Mouse moved to (1118, 393)
Screenshot: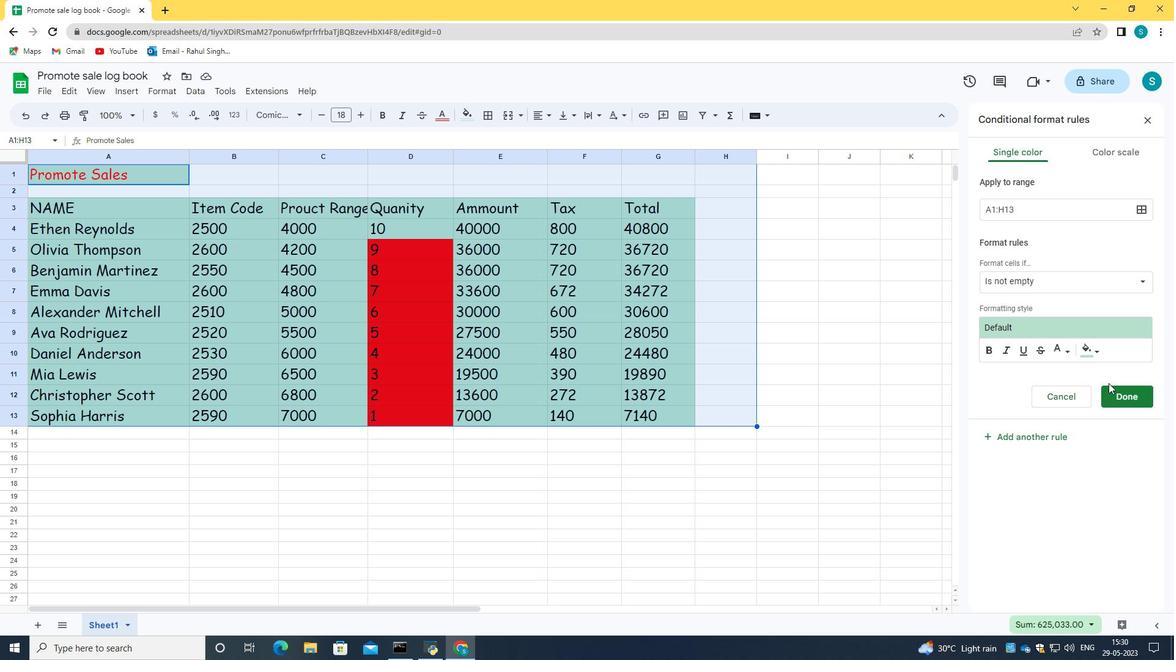 
Action: Mouse pressed left at (1118, 393)
Screenshot: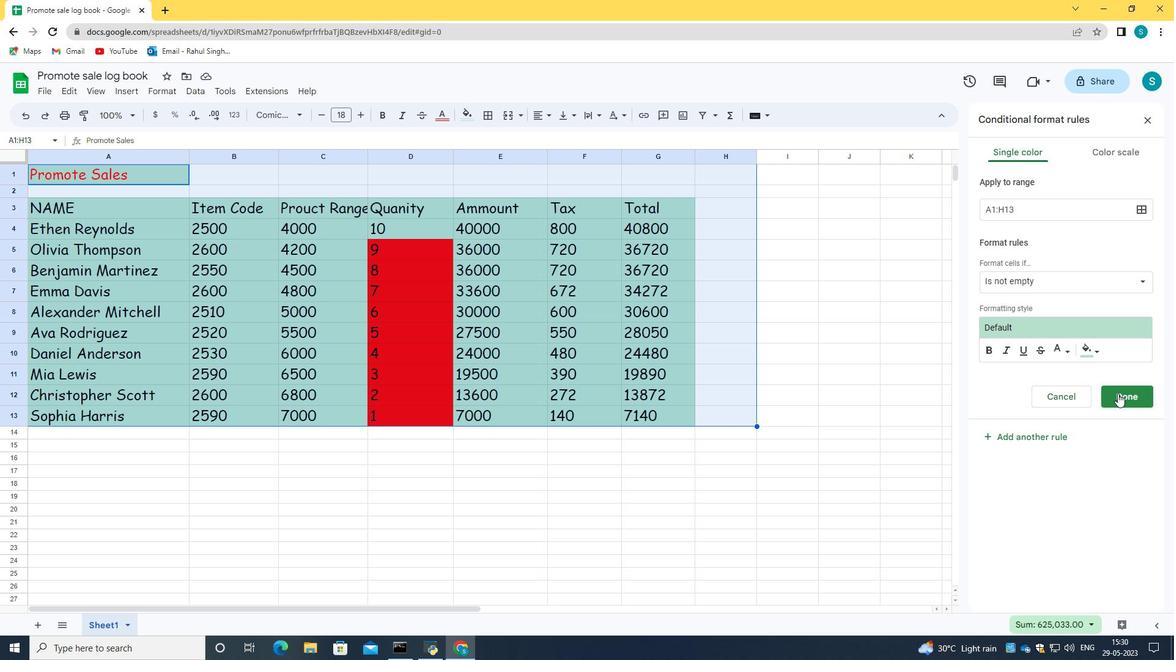 
Action: Mouse moved to (773, 261)
Screenshot: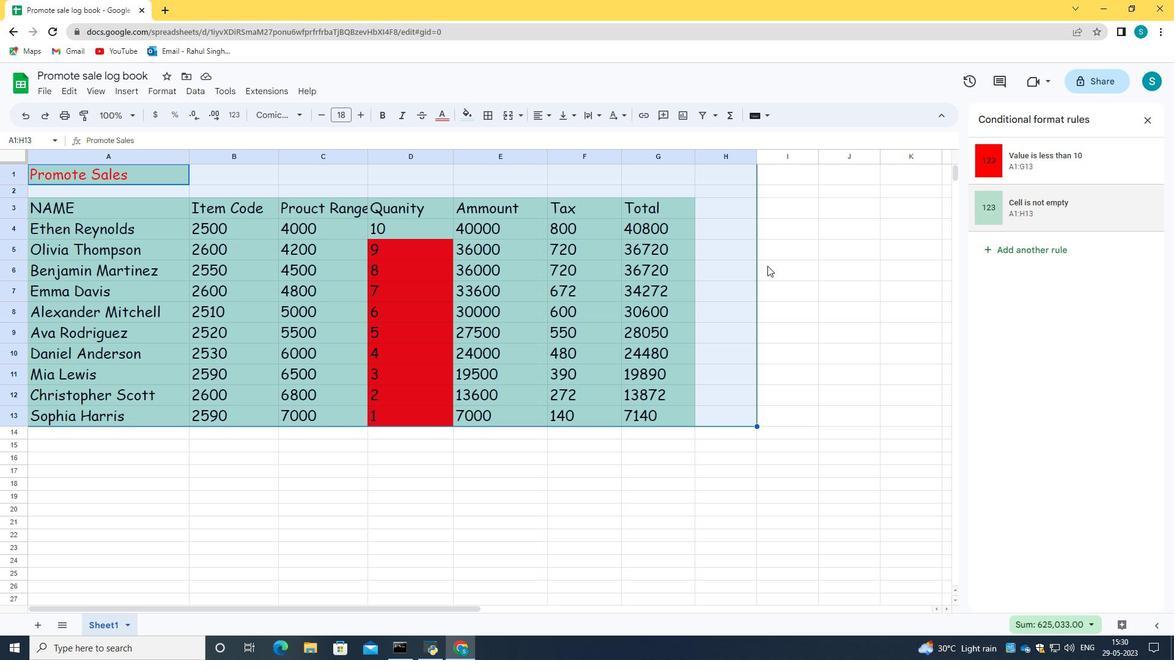 
